 Task: Create in the project AgileEdge in Backlog an issue 'Upgrade the search engine', assign it to team member softage.4@softage.net and change the status to IN PROGRESS. Create in the project AgileEdge in Backlog an issue 'Create a new online platform for online language courses with advanced speech recognition and interactive conversation features', assign it to team member softage.1@softage.net and change the status to IN PROGRESS
Action: Mouse moved to (239, 70)
Screenshot: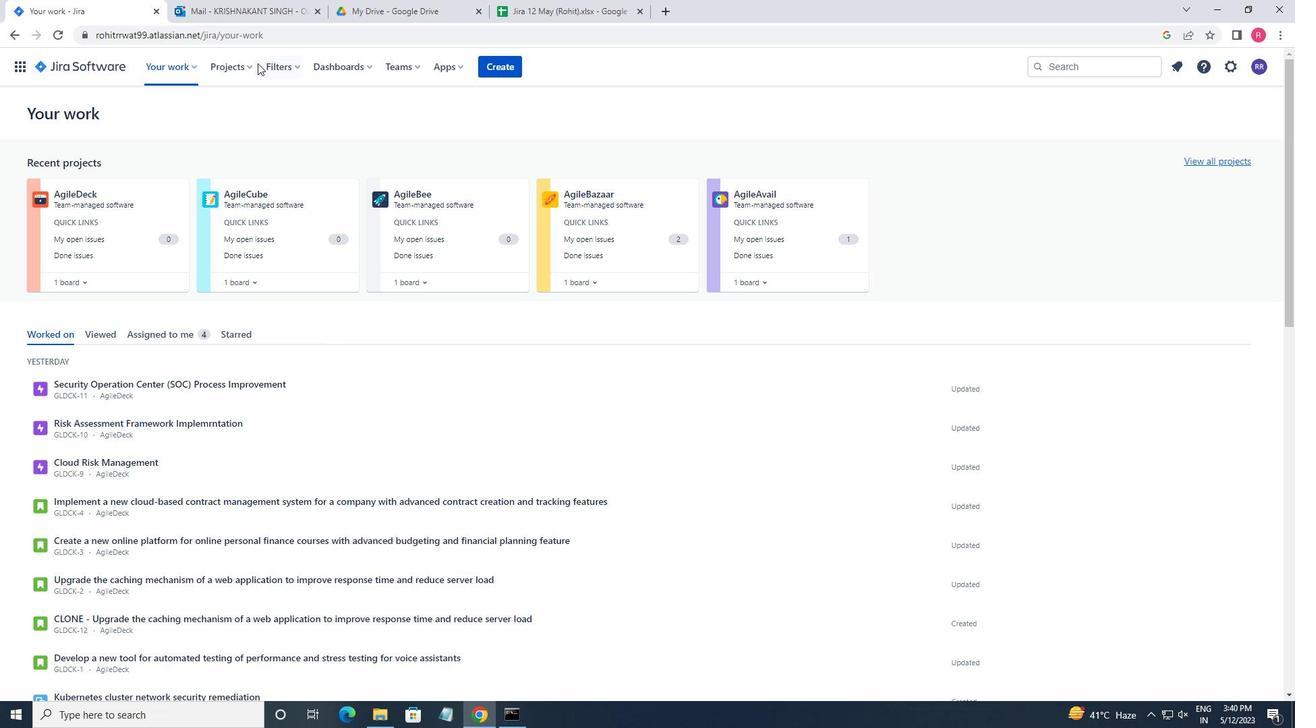 
Action: Mouse pressed left at (239, 70)
Screenshot: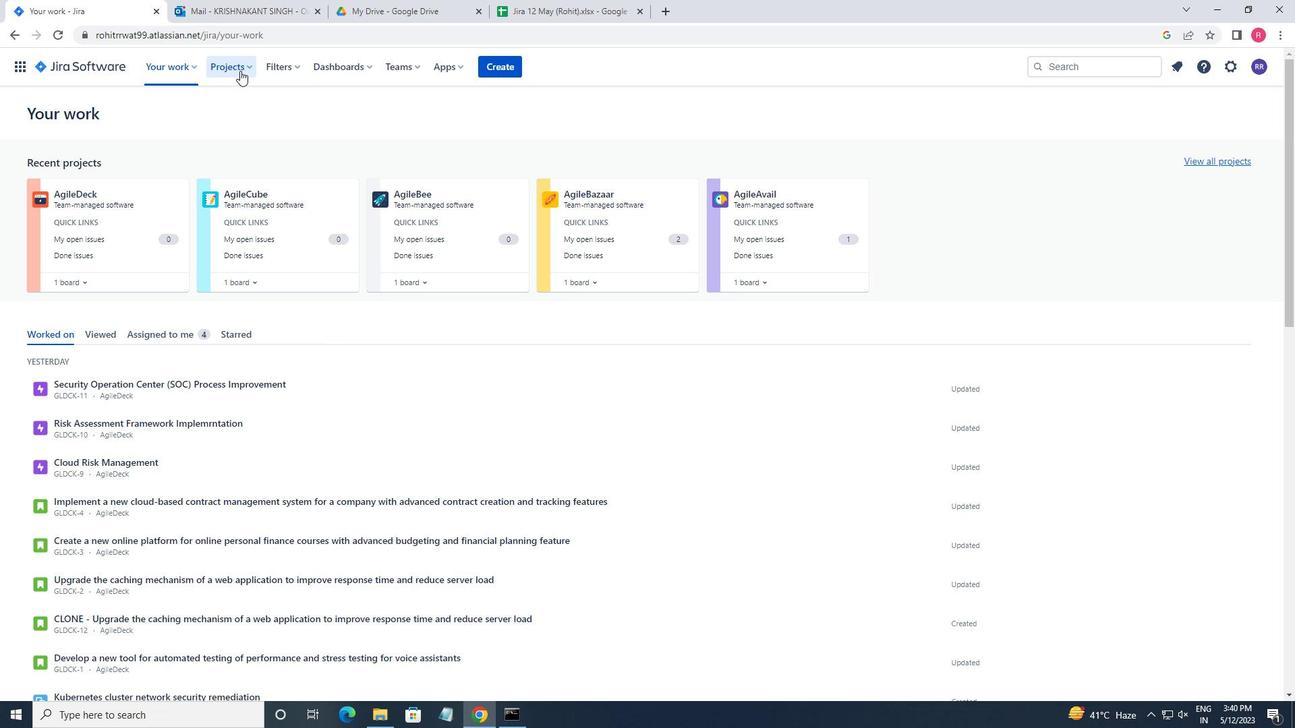 
Action: Mouse moved to (281, 136)
Screenshot: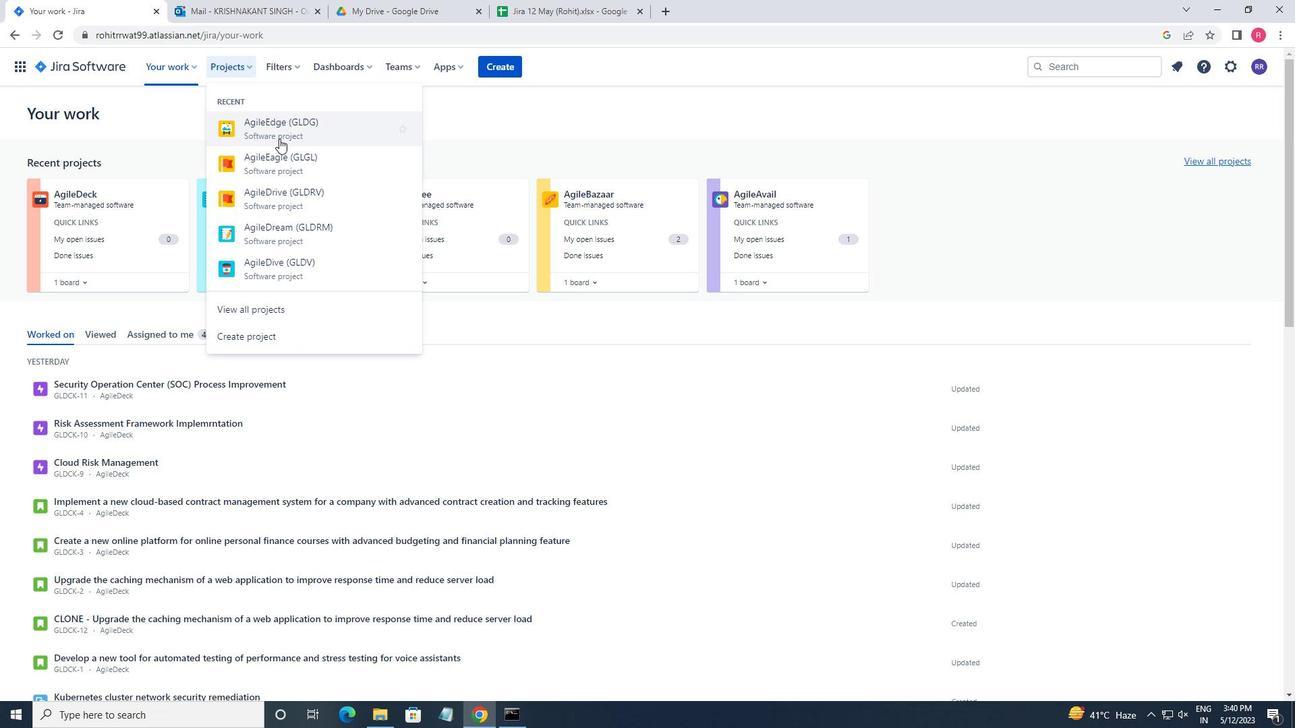 
Action: Mouse pressed left at (281, 136)
Screenshot: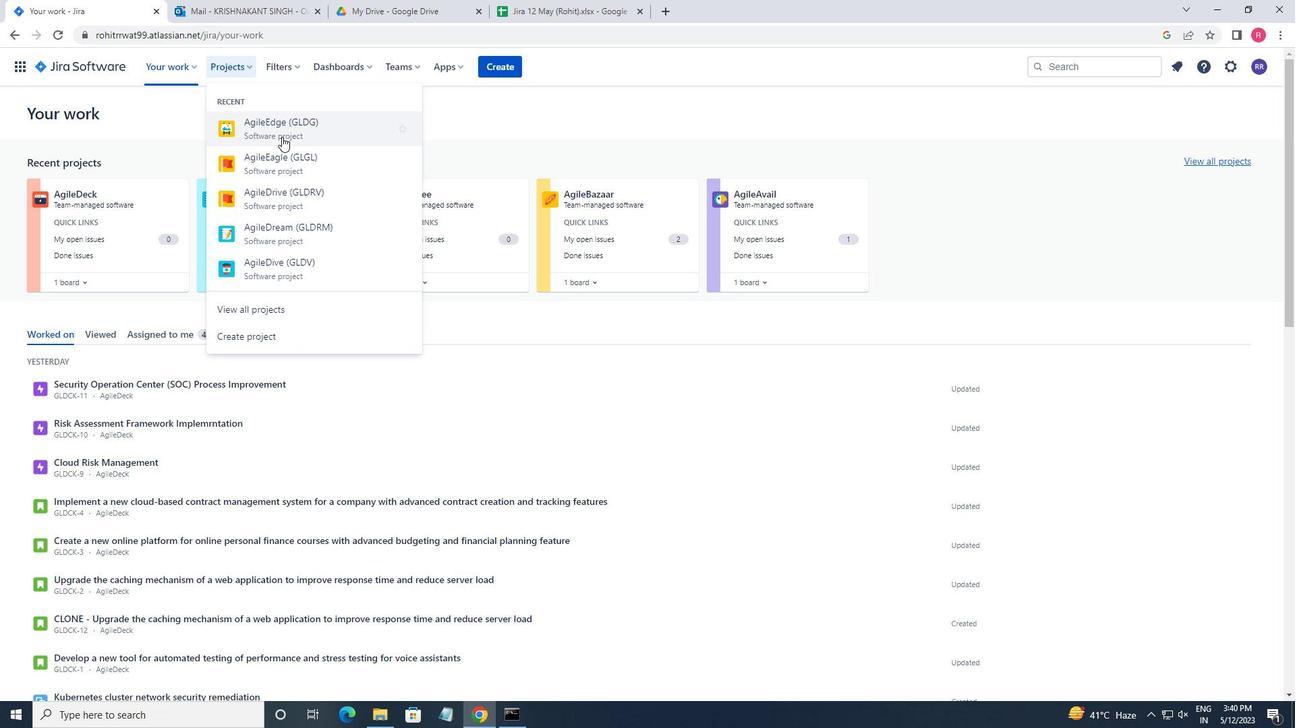 
Action: Mouse moved to (66, 208)
Screenshot: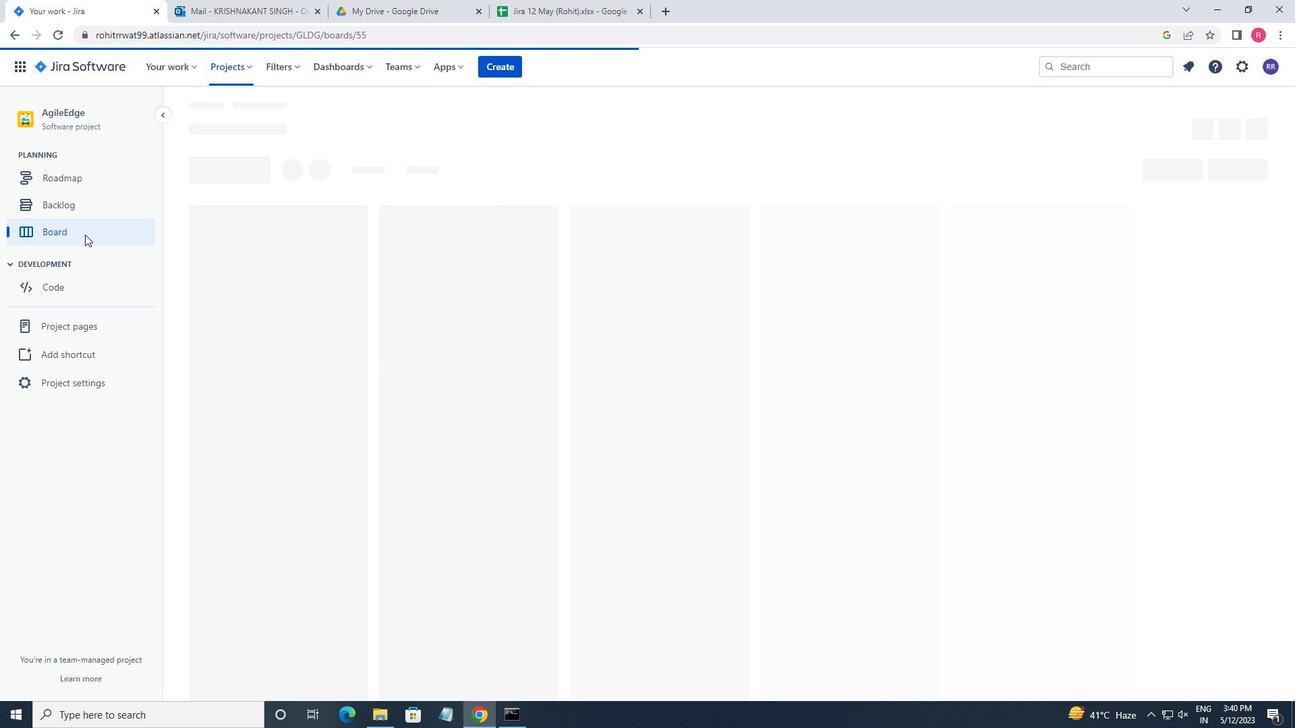 
Action: Mouse pressed left at (66, 208)
Screenshot: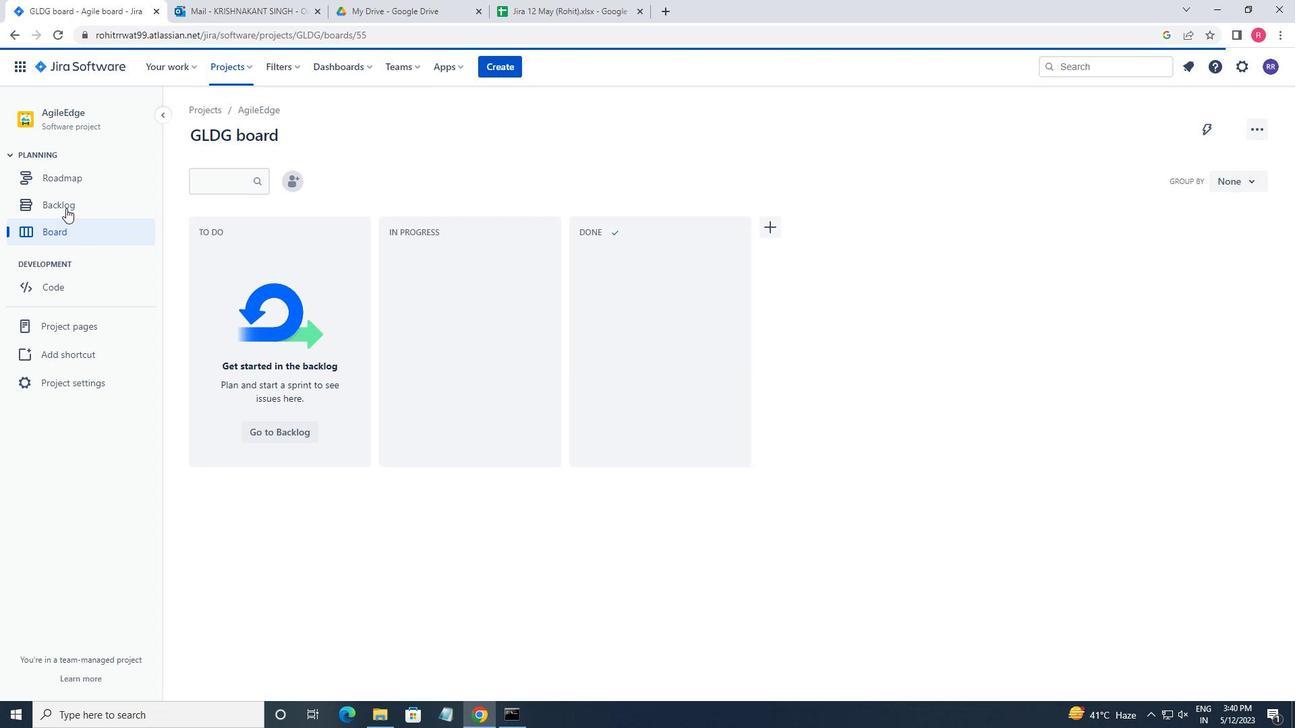 
Action: Mouse moved to (448, 489)
Screenshot: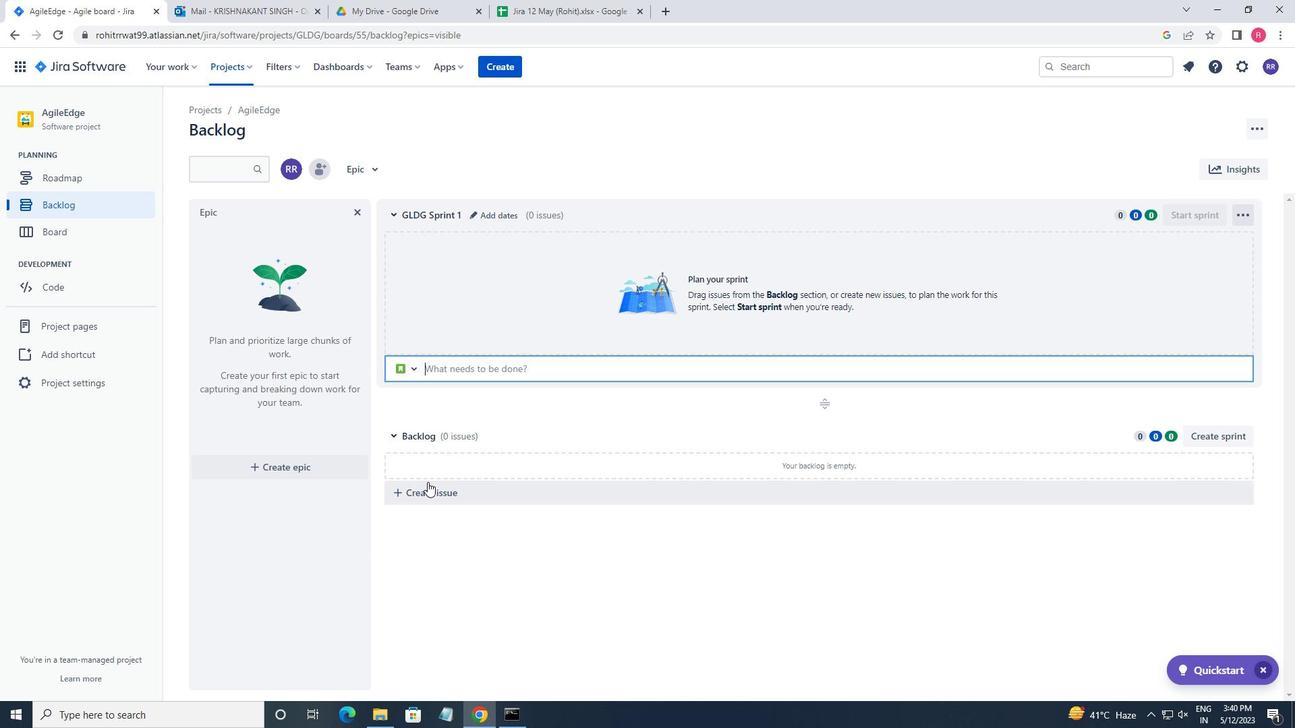 
Action: Mouse pressed left at (448, 489)
Screenshot: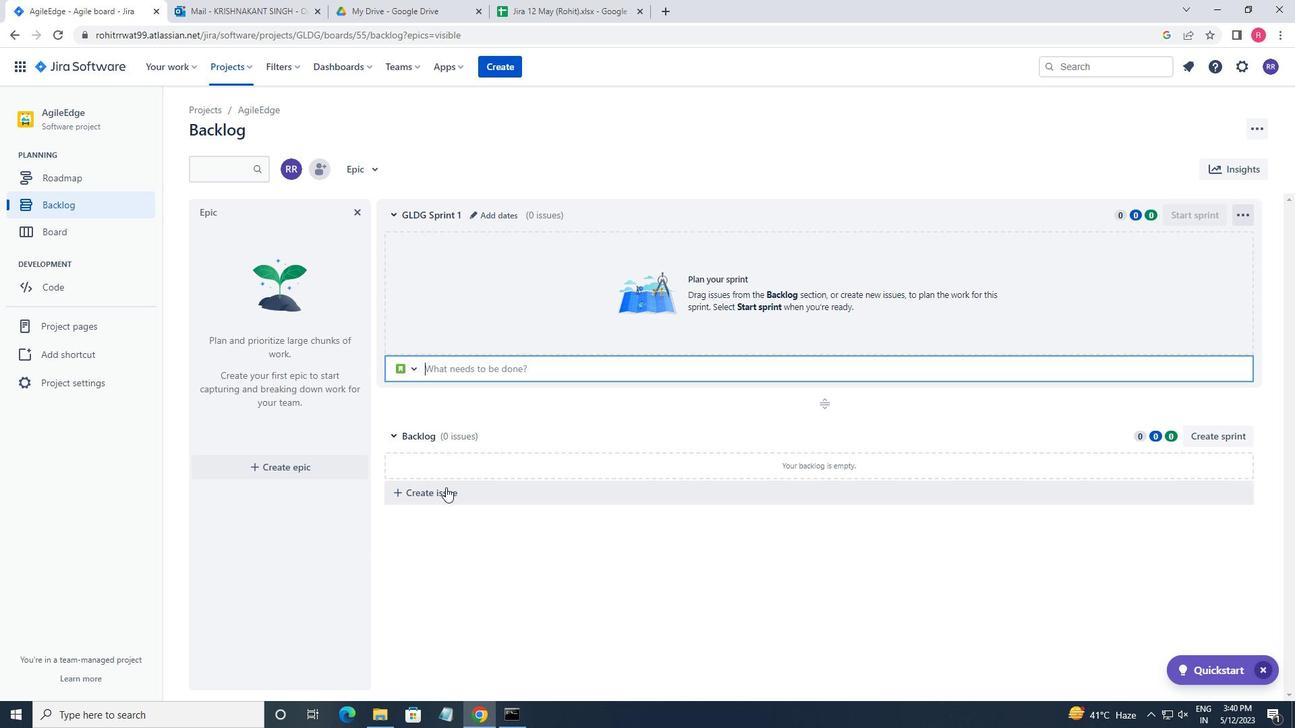 
Action: Key pressed <Key.shift_r>Upgrade<Key.space>the<Key.space>search<Key.space>engine<Key.space>
Screenshot: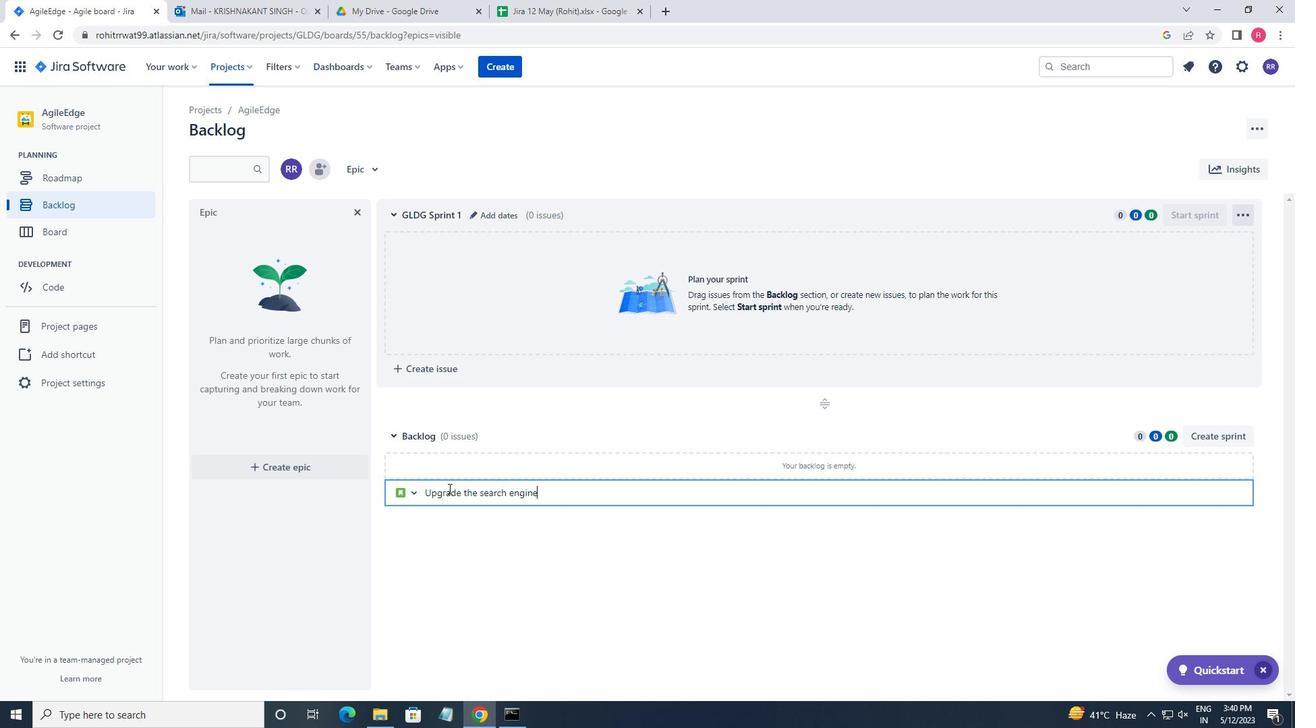 
Action: Mouse moved to (592, 604)
Screenshot: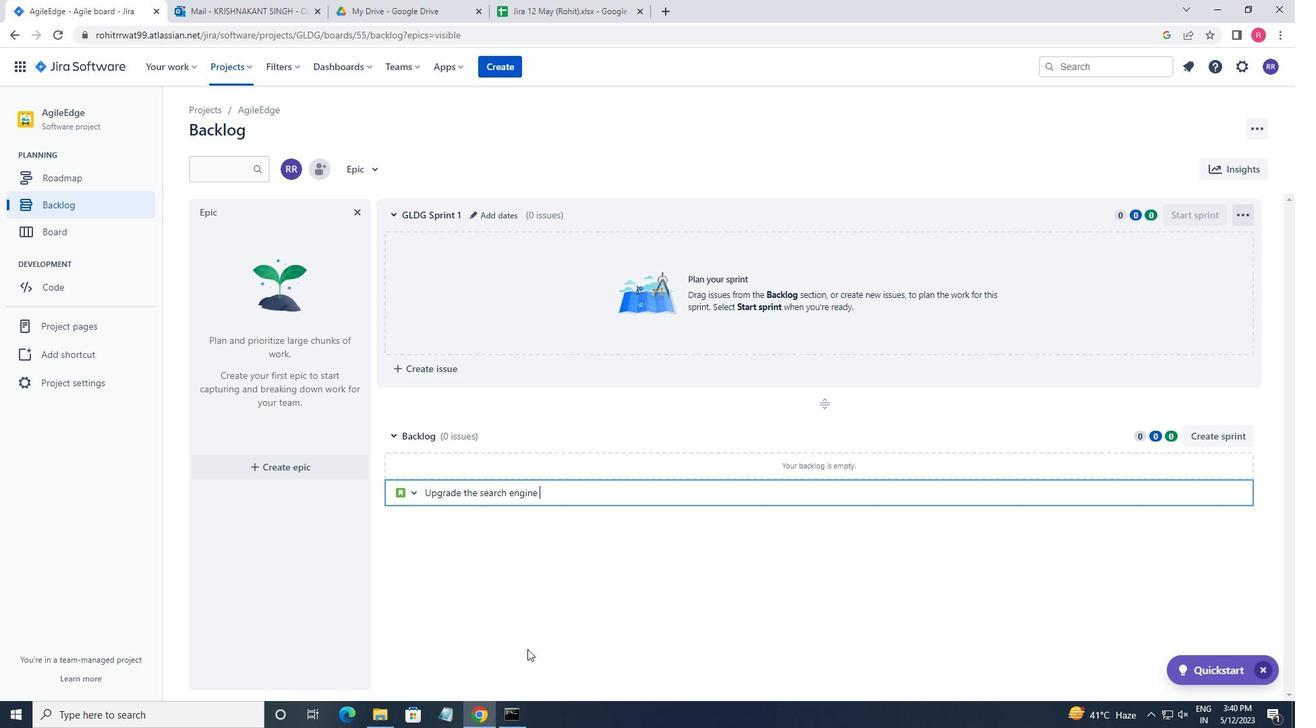 
Action: Key pressed <Key.enter>
Screenshot: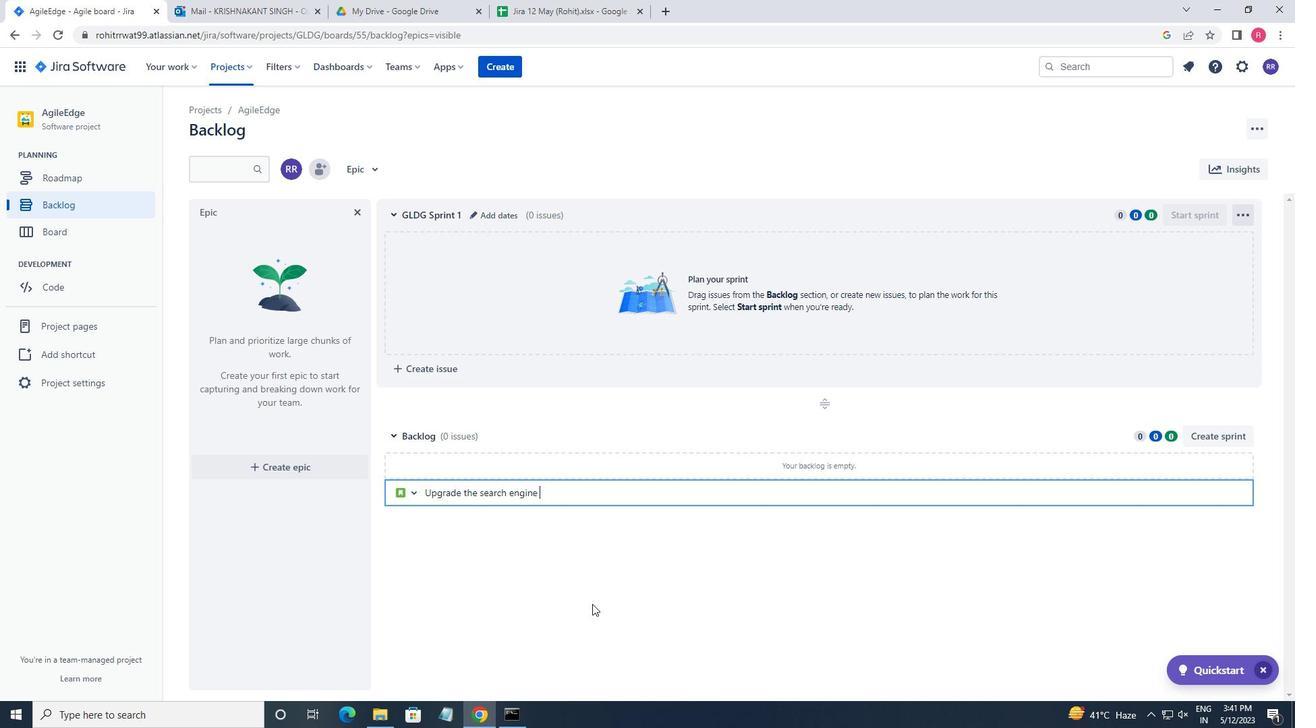 
Action: Mouse moved to (1208, 466)
Screenshot: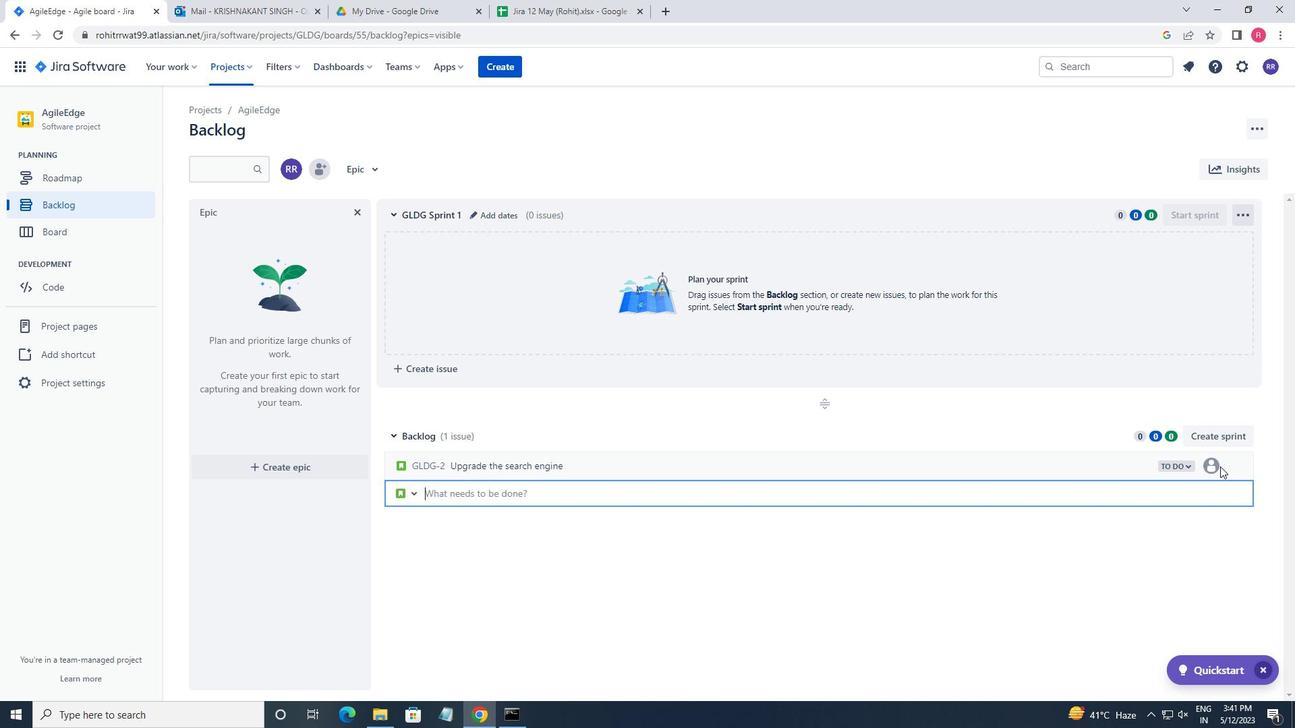 
Action: Mouse pressed left at (1208, 466)
Screenshot: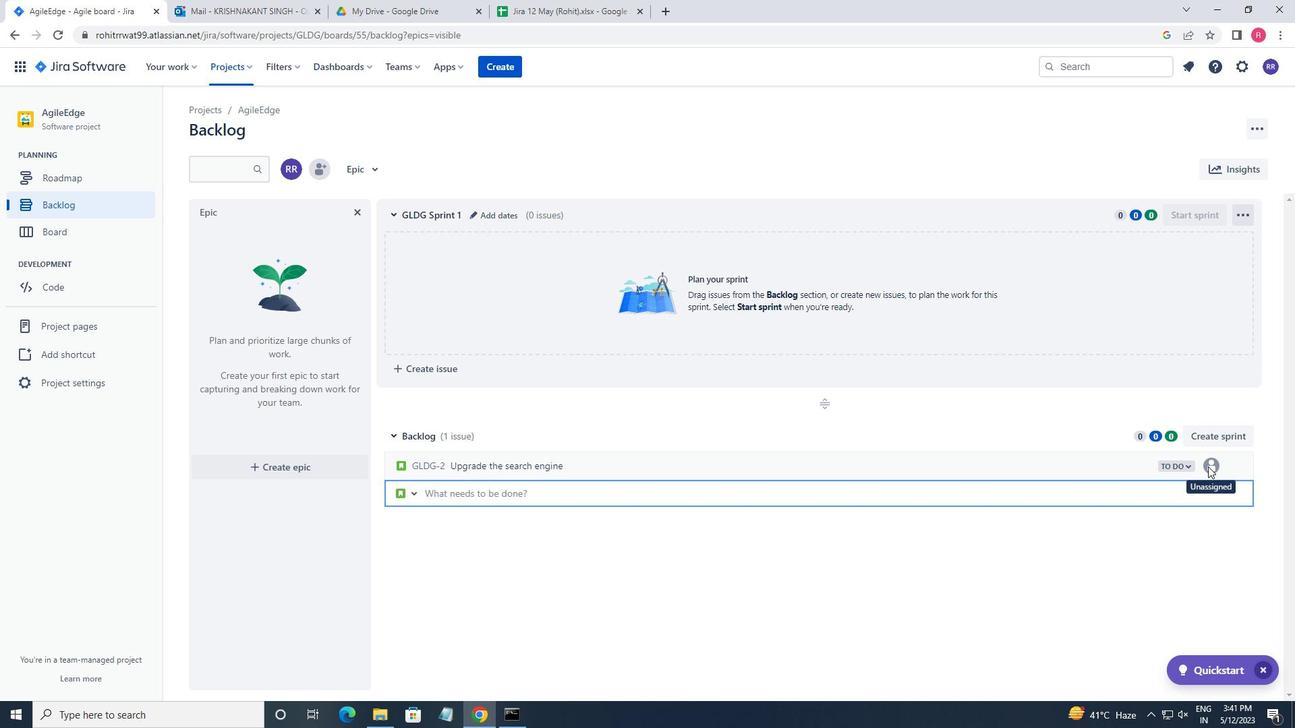 
Action: Mouse pressed left at (1208, 466)
Screenshot: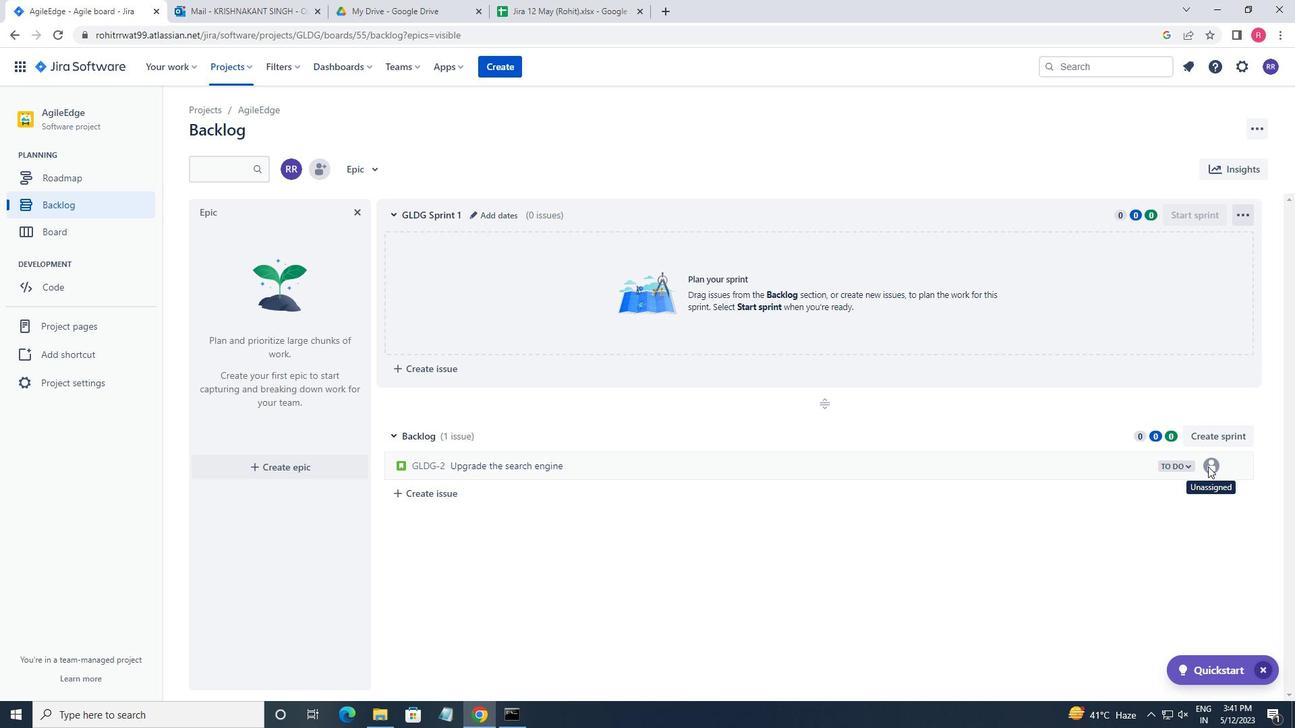 
Action: Mouse moved to (1215, 472)
Screenshot: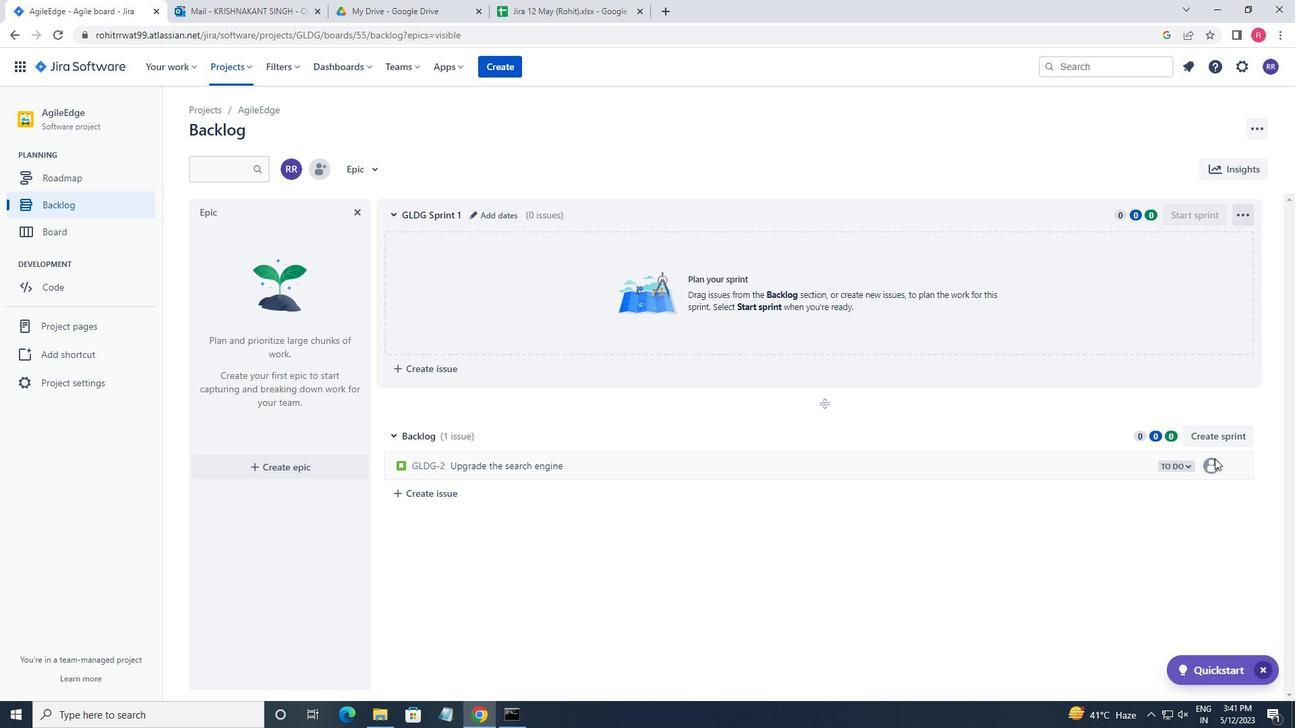
Action: Mouse pressed left at (1215, 472)
Screenshot: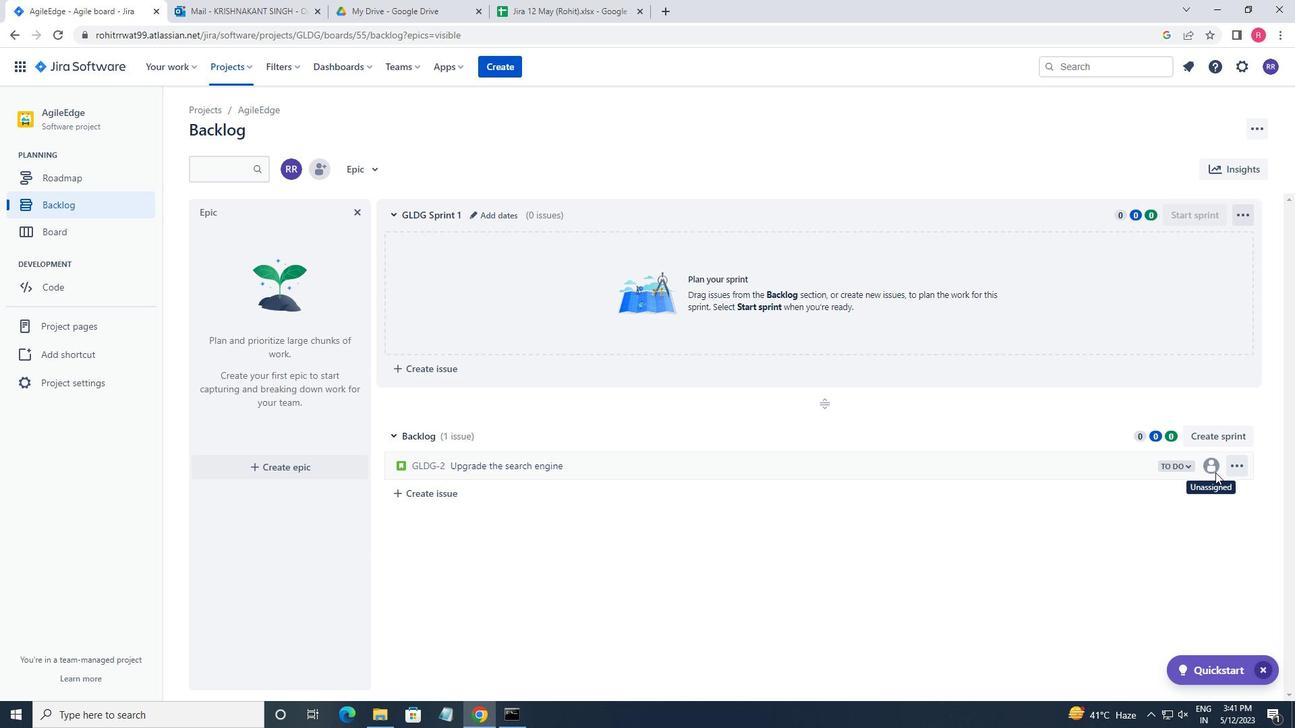 
Action: Key pressed softage.4
Screenshot: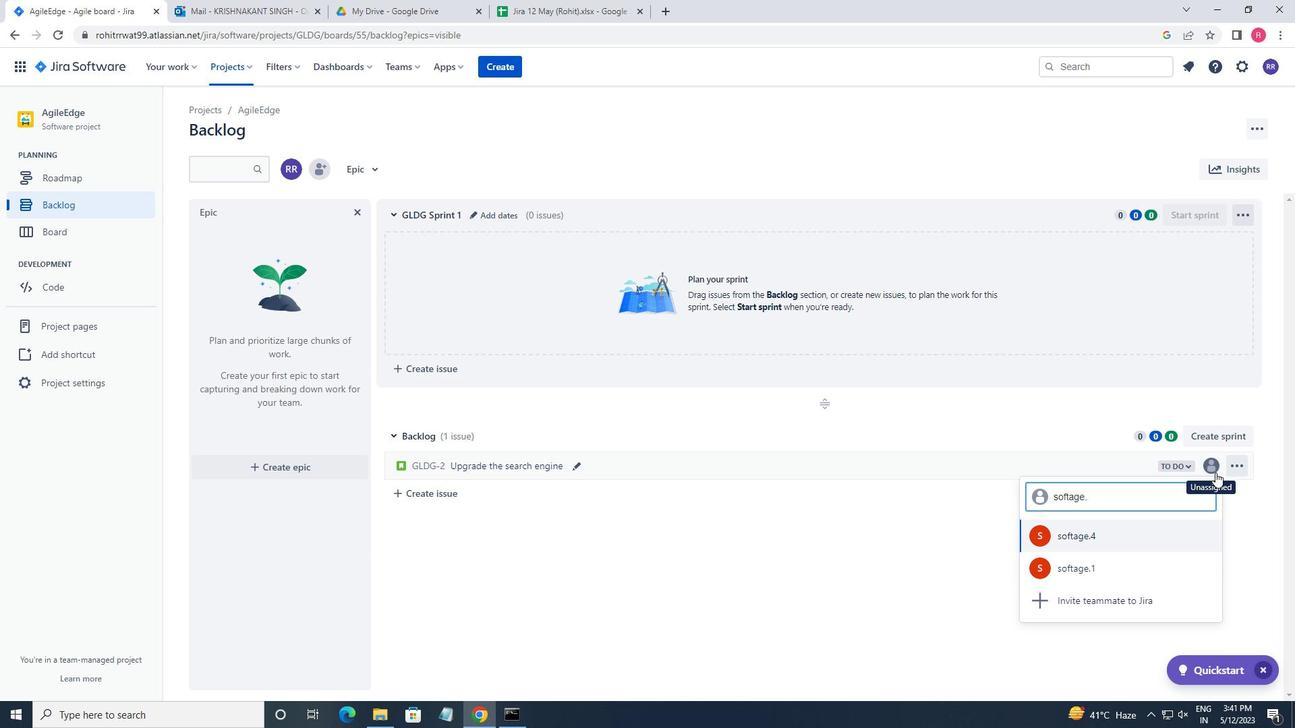 
Action: Mouse moved to (1131, 538)
Screenshot: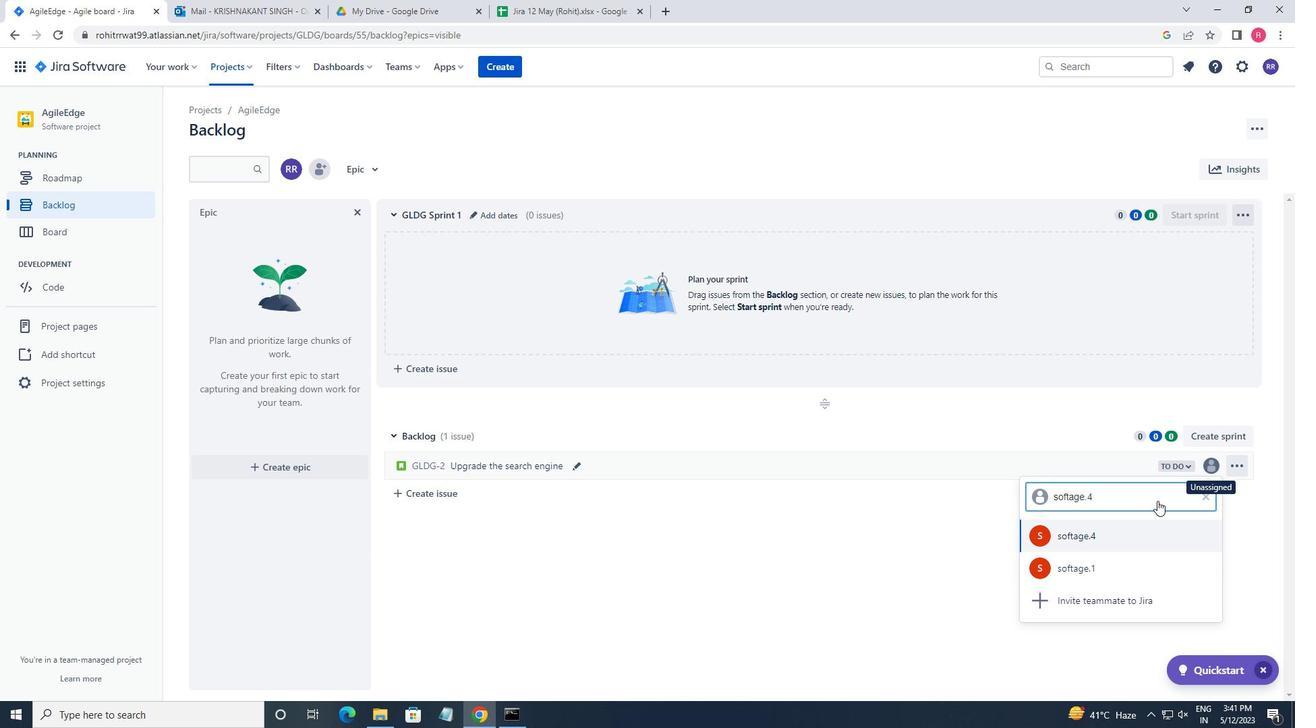 
Action: Mouse pressed left at (1131, 538)
Screenshot: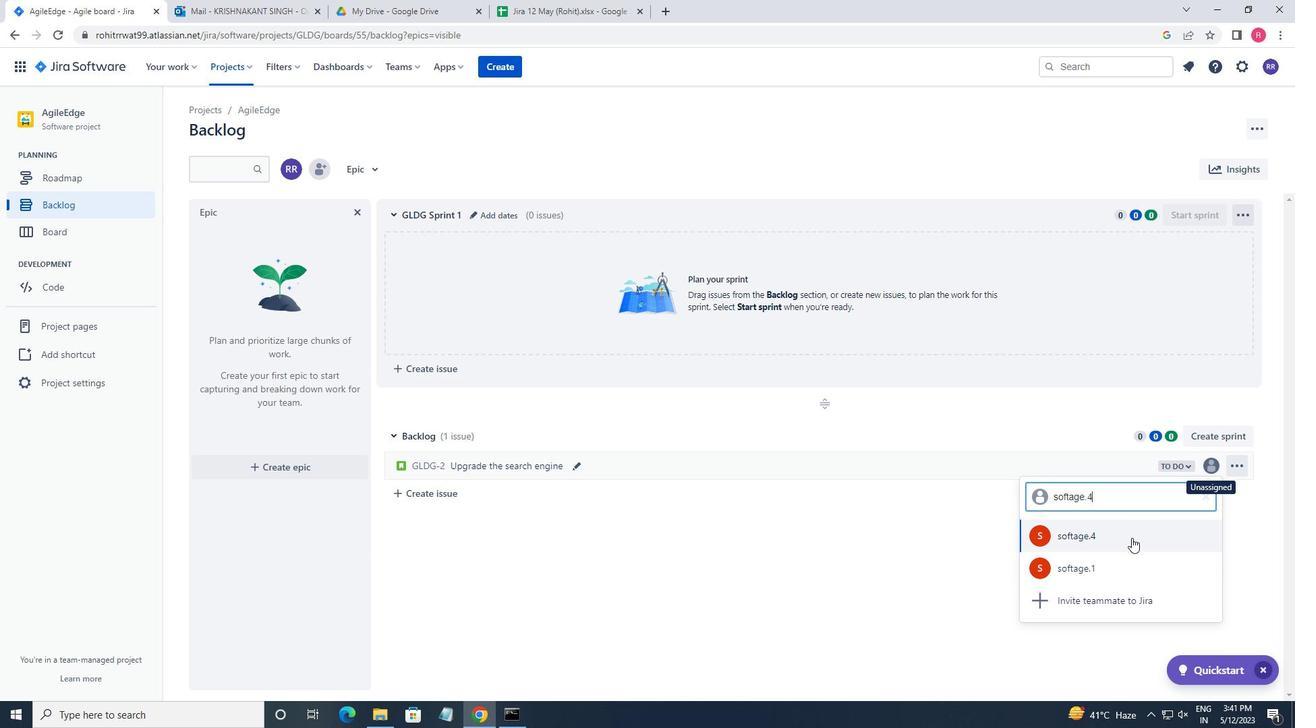 
Action: Mouse moved to (1164, 467)
Screenshot: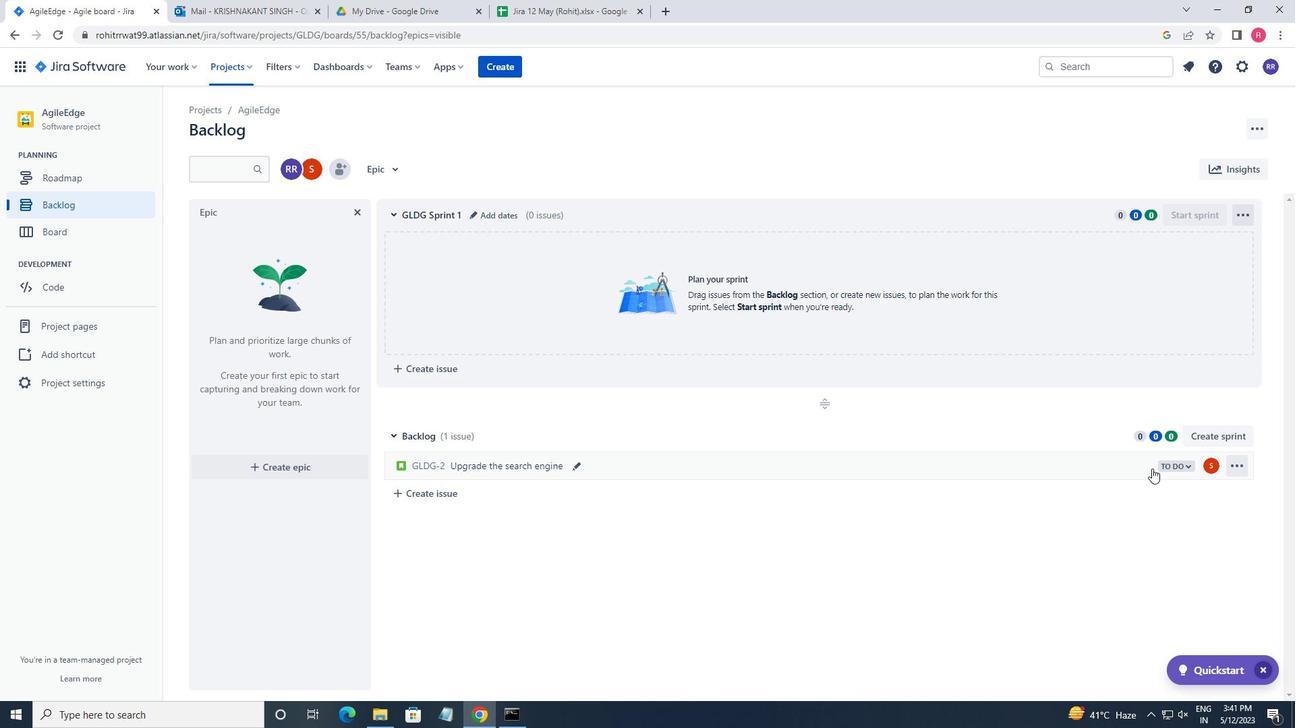 
Action: Mouse pressed left at (1164, 467)
Screenshot: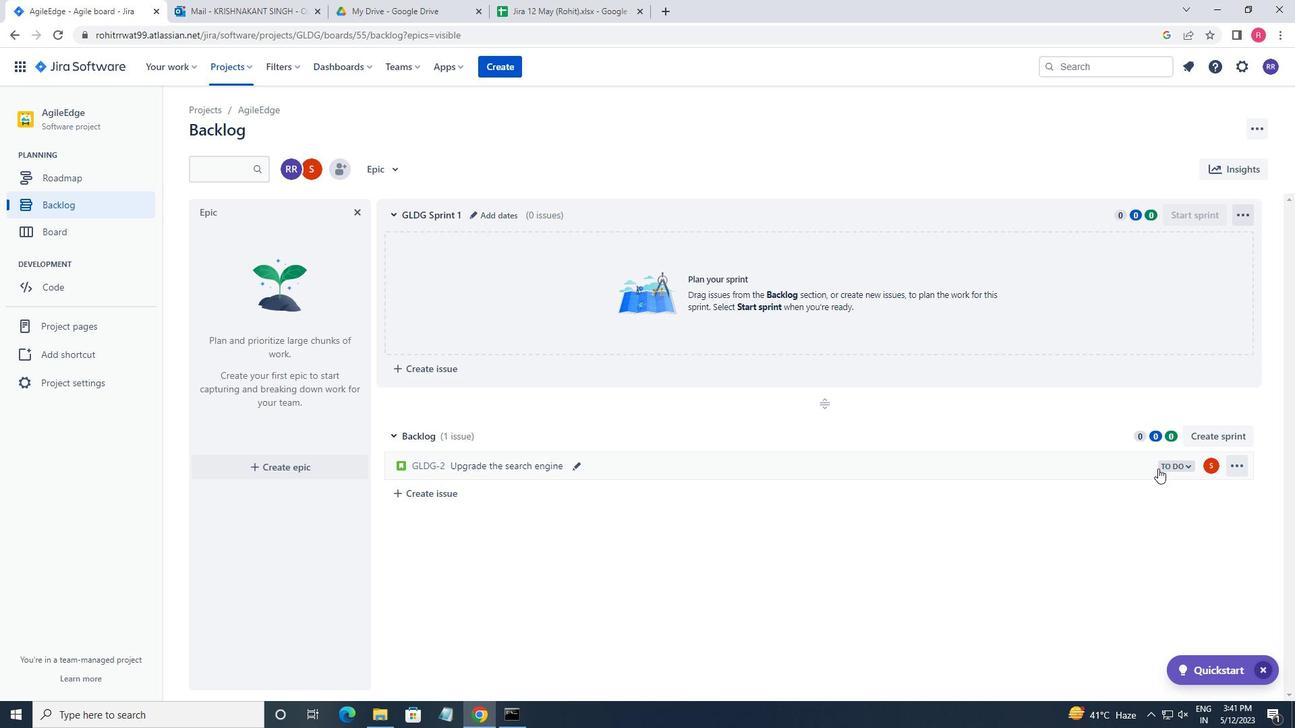 
Action: Mouse moved to (1078, 498)
Screenshot: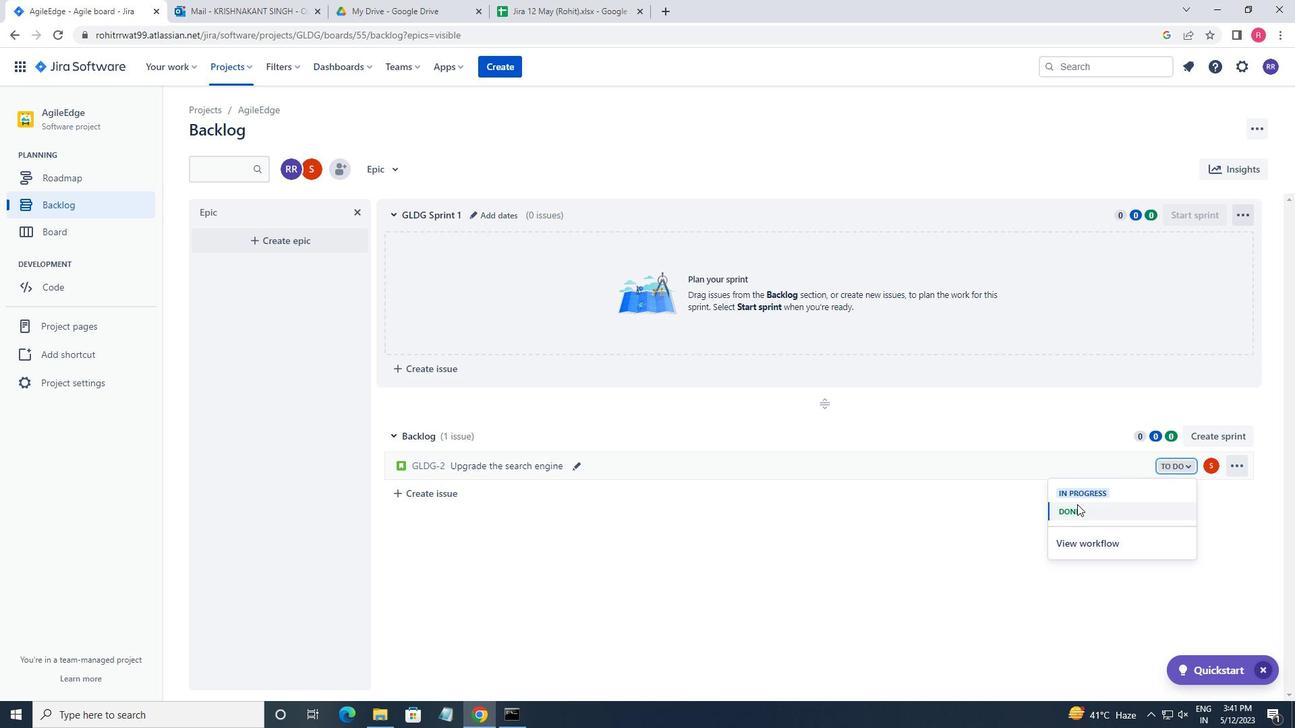 
Action: Mouse pressed left at (1078, 498)
Screenshot: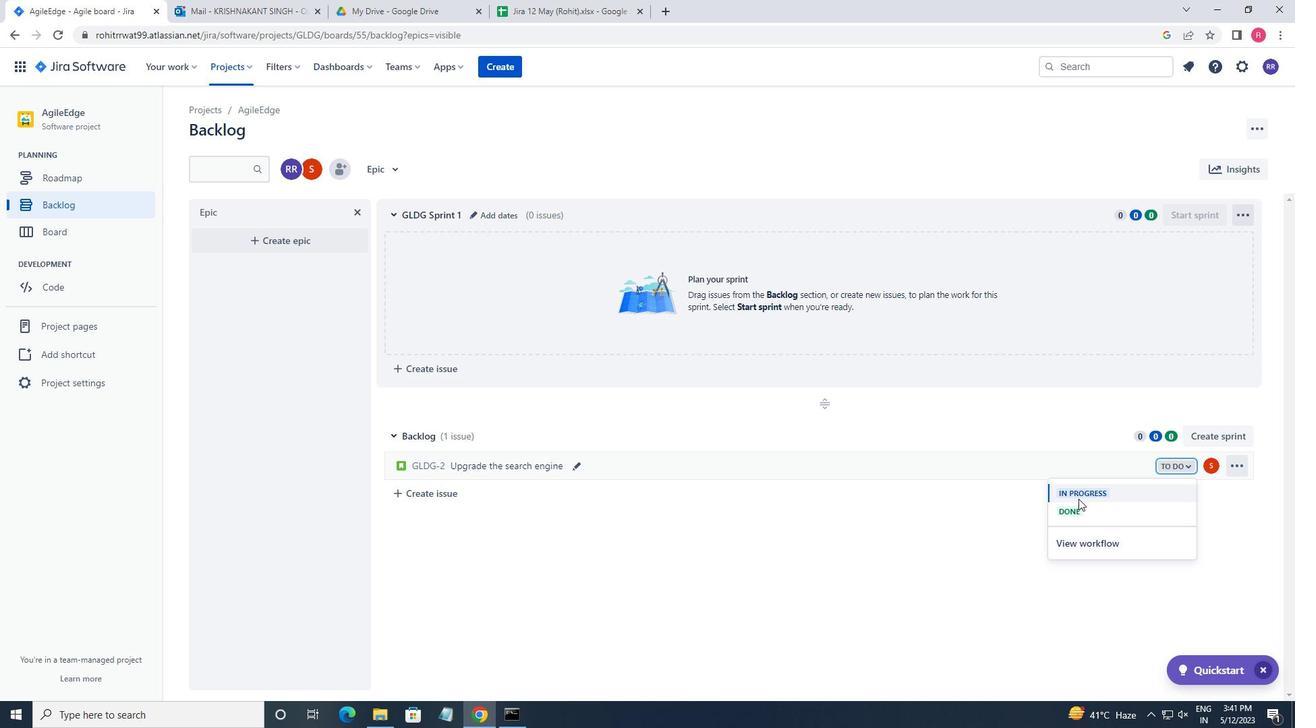 
Action: Mouse moved to (426, 499)
Screenshot: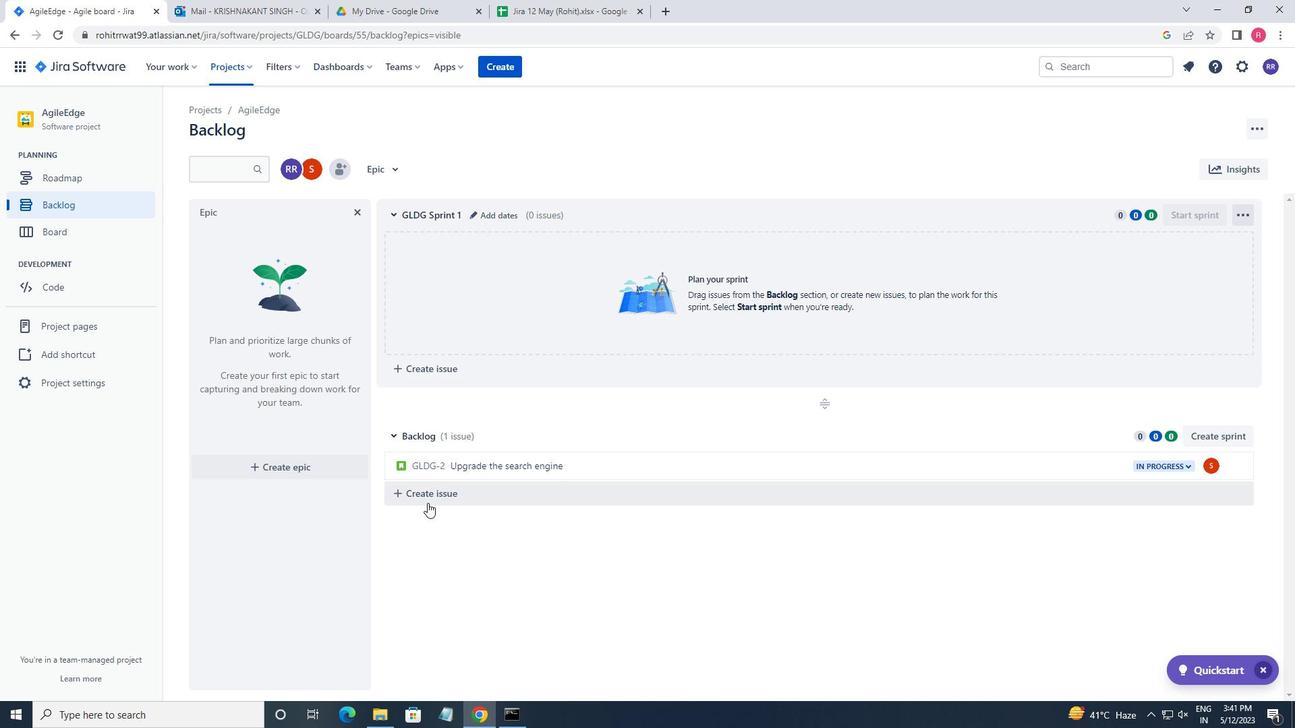 
Action: Mouse pressed left at (426, 499)
Screenshot: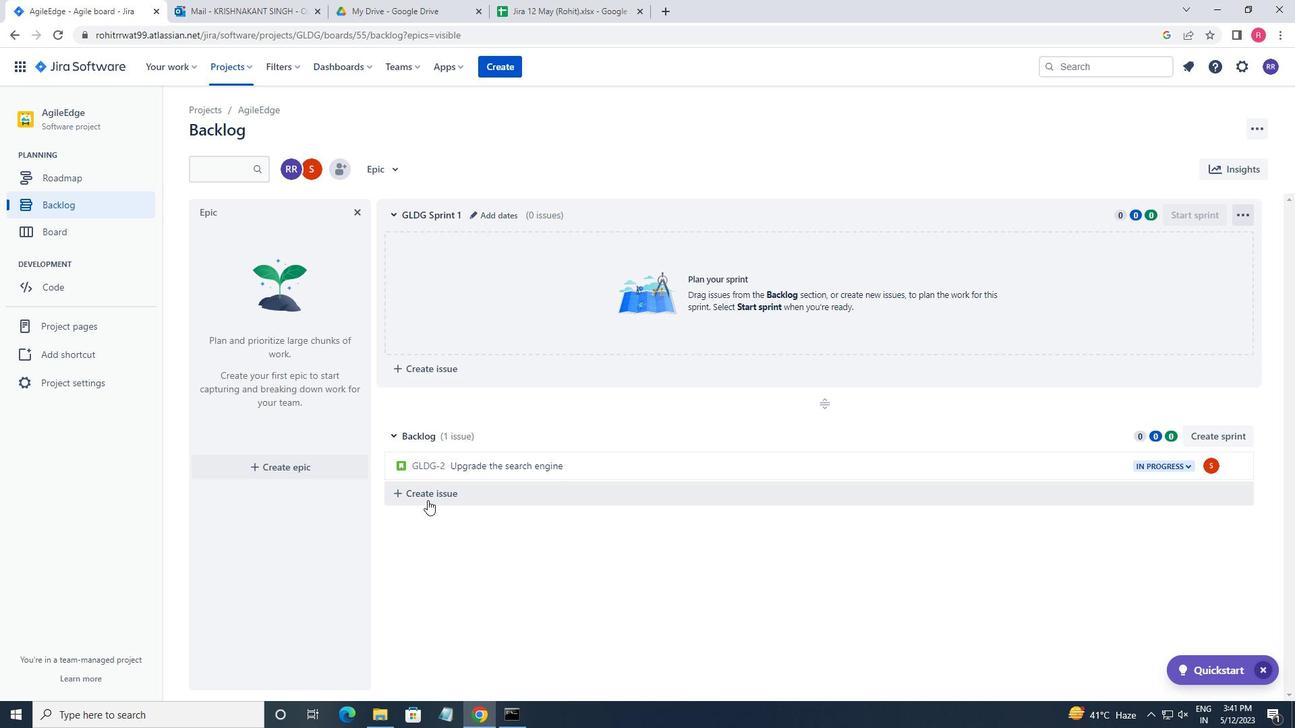
Action: Mouse moved to (413, 611)
Screenshot: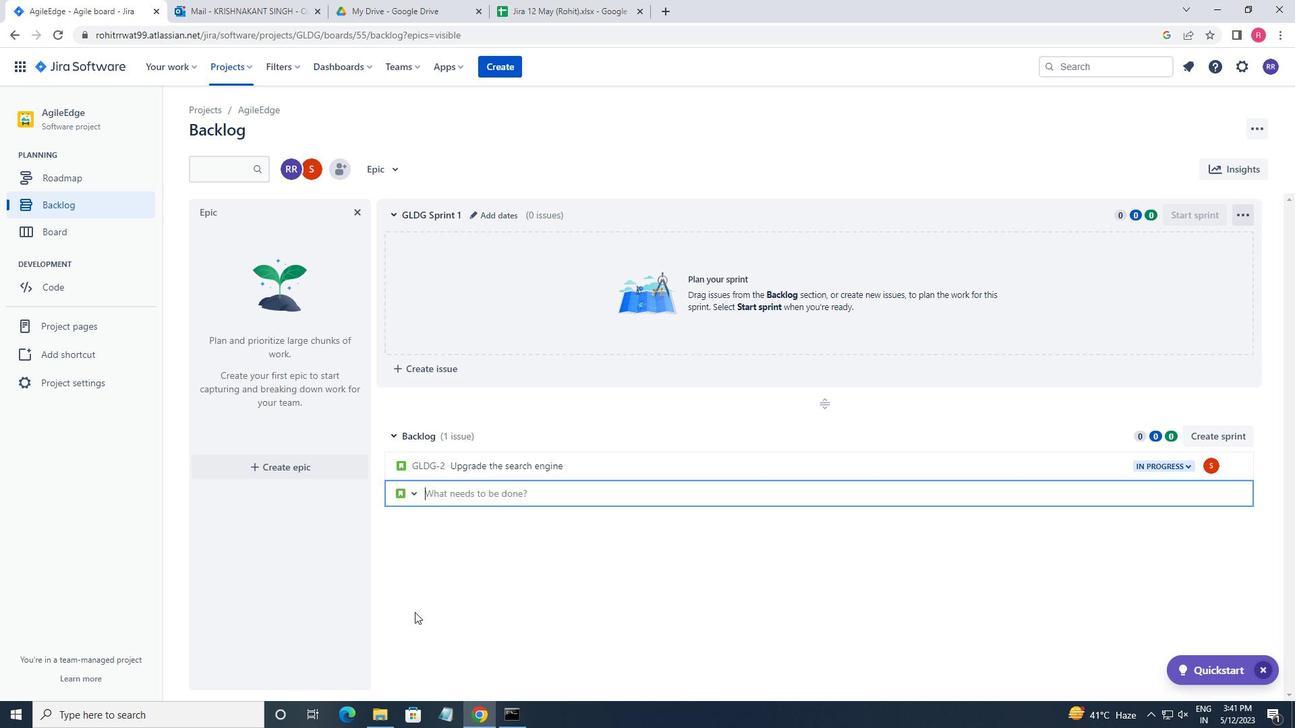 
Action: Key pressed <Key.shift>CREATE<Key.space>A<Key.space>NEW<Key.space>ONLINE<Key.space>PLATFORM<Key.space>FOR<Key.space>ONLINE<Key.space>LANGUAF<Key.backspace>GE<Key.space>COURSES<Key.space>WITH<Key.space>ADVANCE<Key.space>SPEECH<Key.space>RECOGNITION<Key.space>AND<Key.space>INTERACTIVE<Key.space>CONVERSATION<Key.space>FEATURE
Screenshot: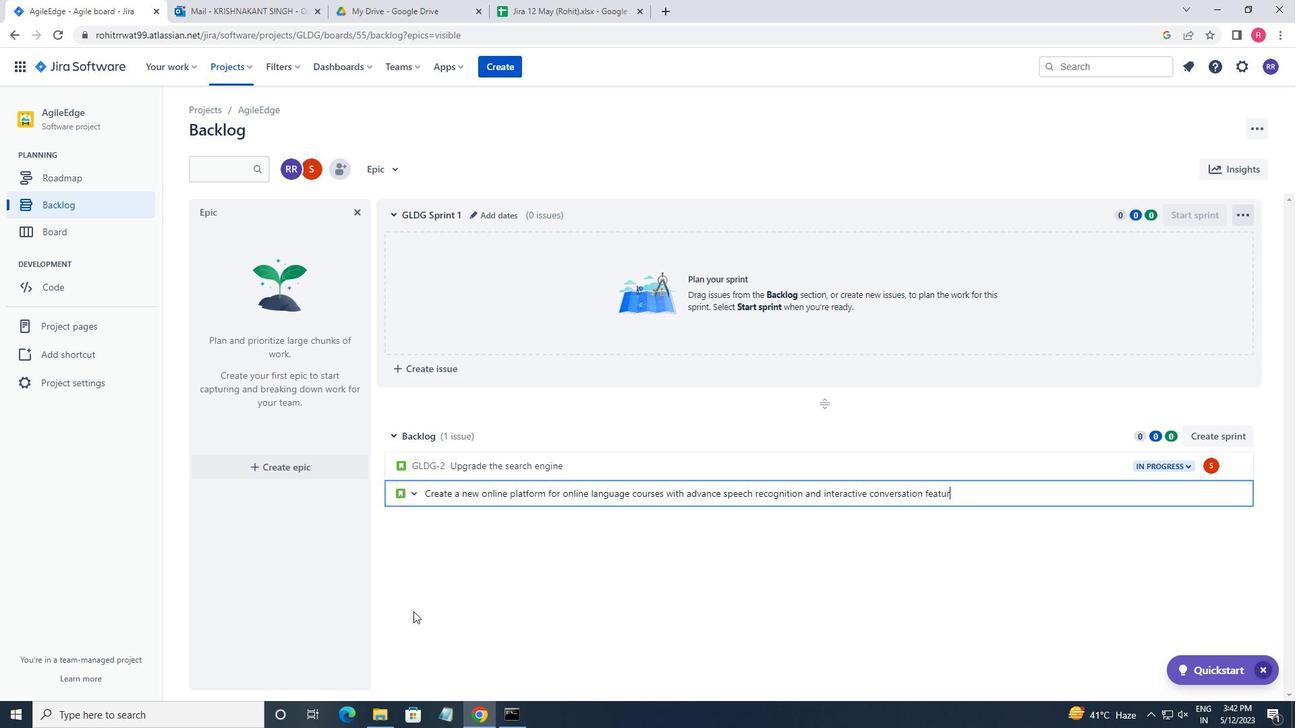 
Action: Mouse moved to (419, 613)
Screenshot: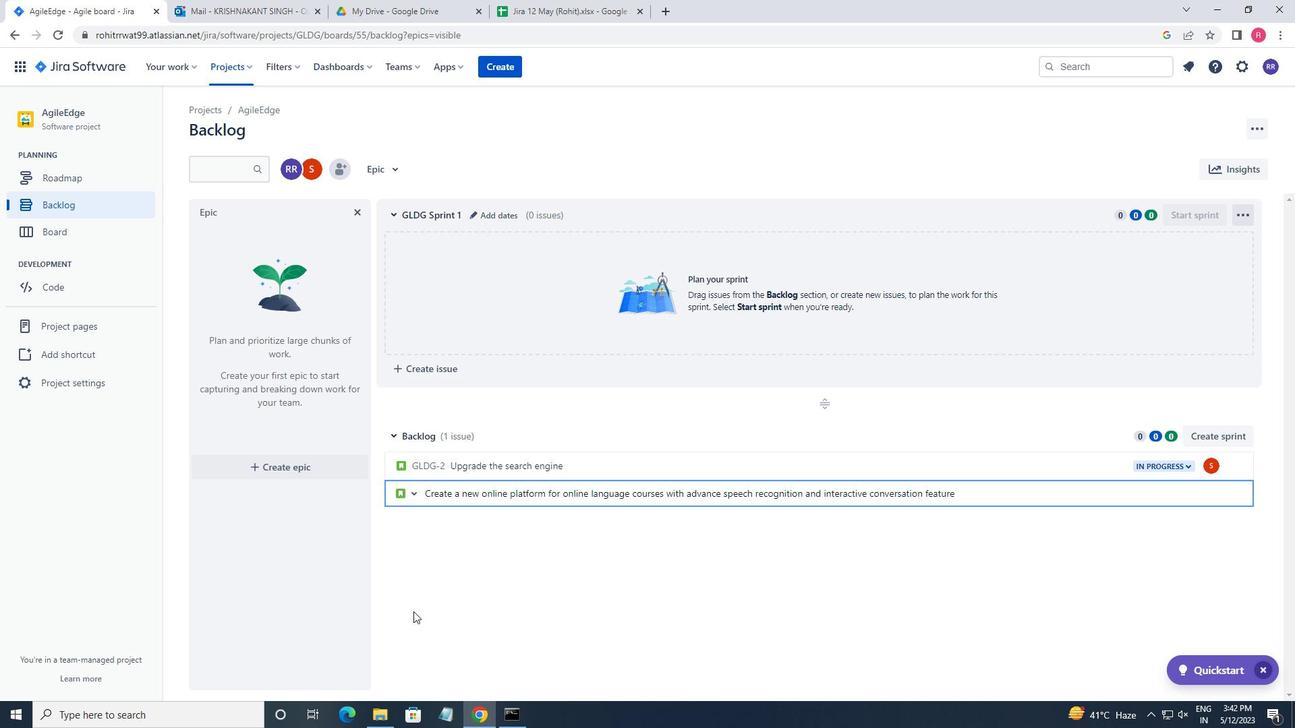 
Action: Mouse scrolled (419, 614) with delta (0, 0)
Screenshot: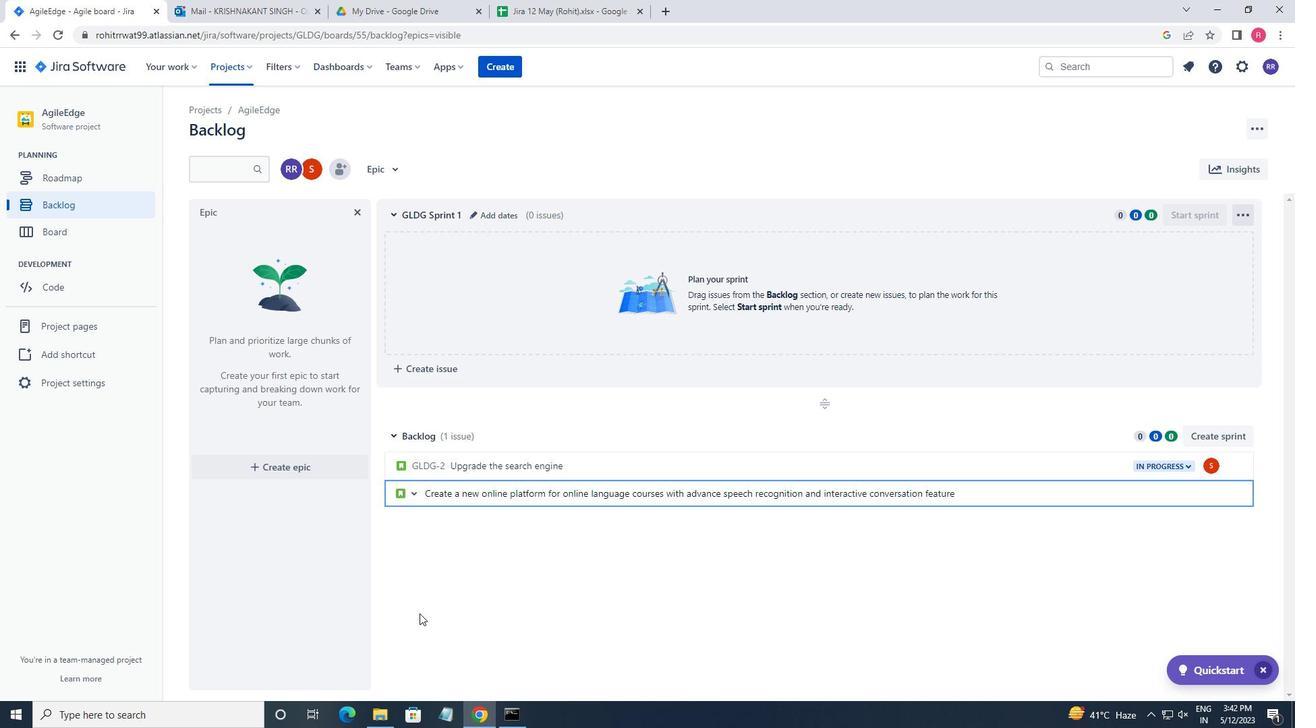 
Action: Mouse moved to (767, 544)
Screenshot: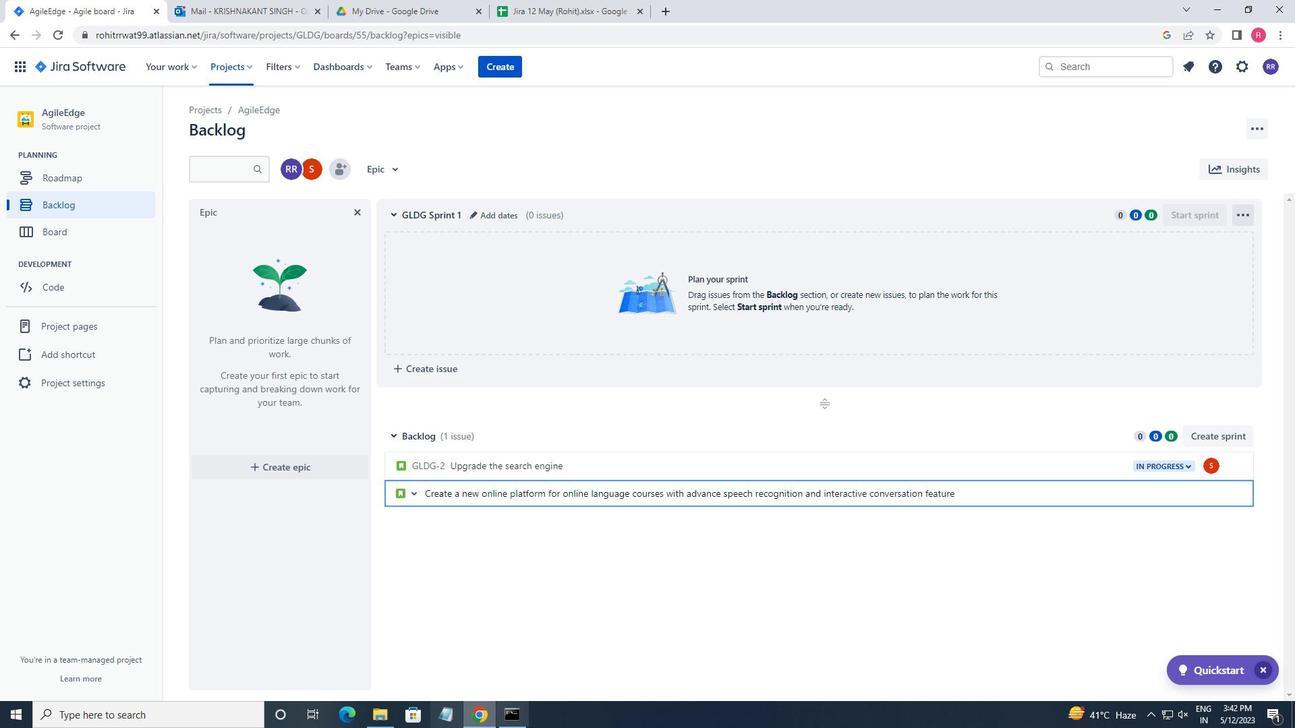 
Action: Key pressed <Key.enter>
Screenshot: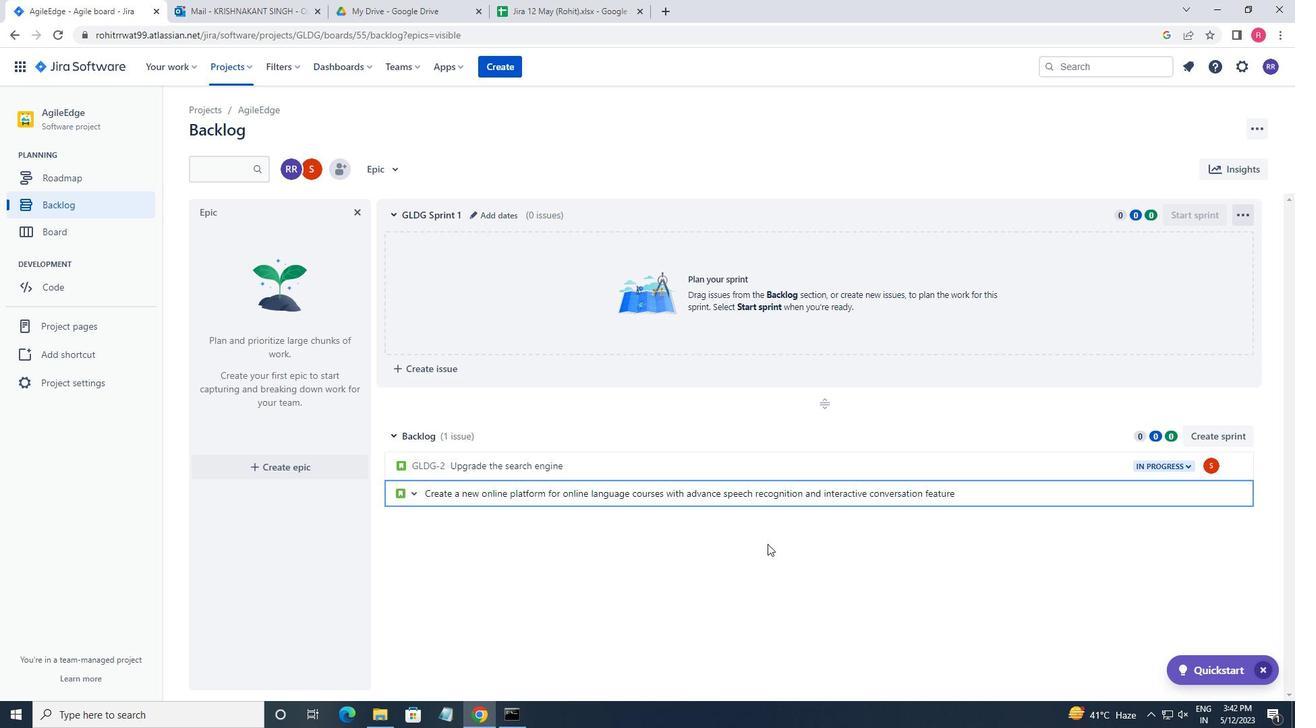 
Action: Mouse moved to (1210, 497)
Screenshot: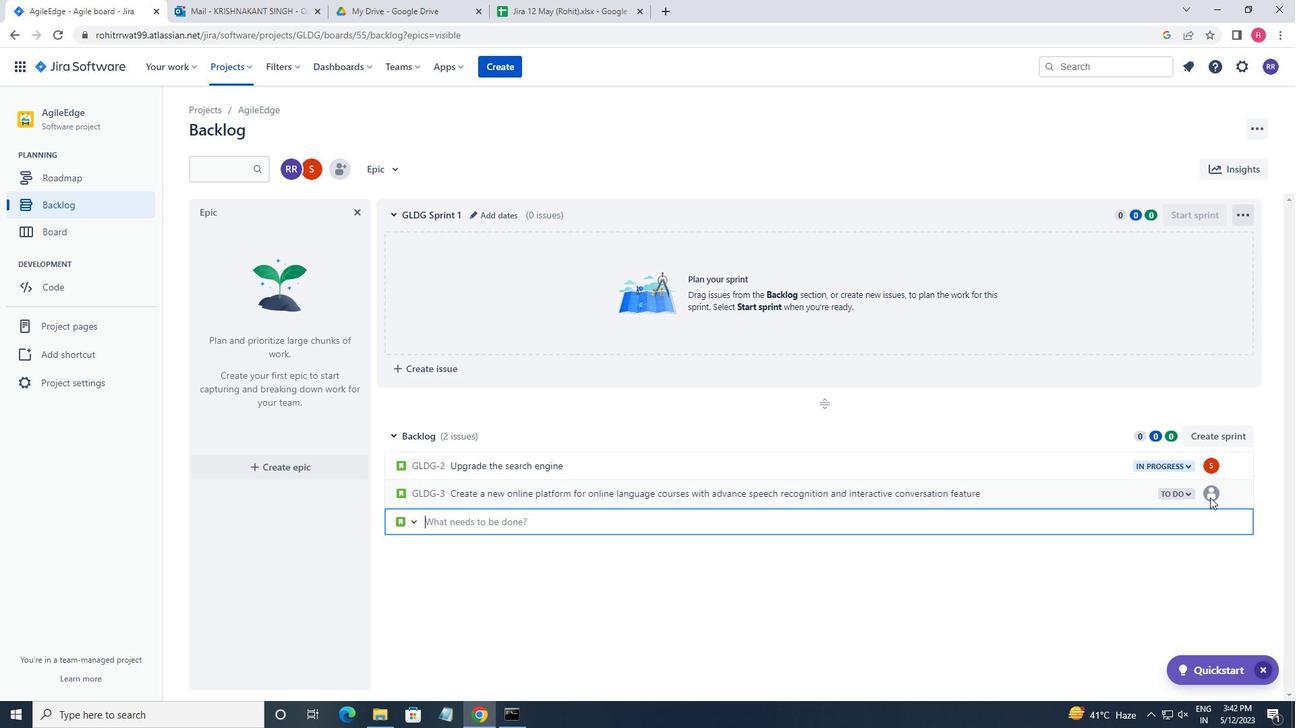 
Action: Mouse pressed left at (1210, 497)
Screenshot: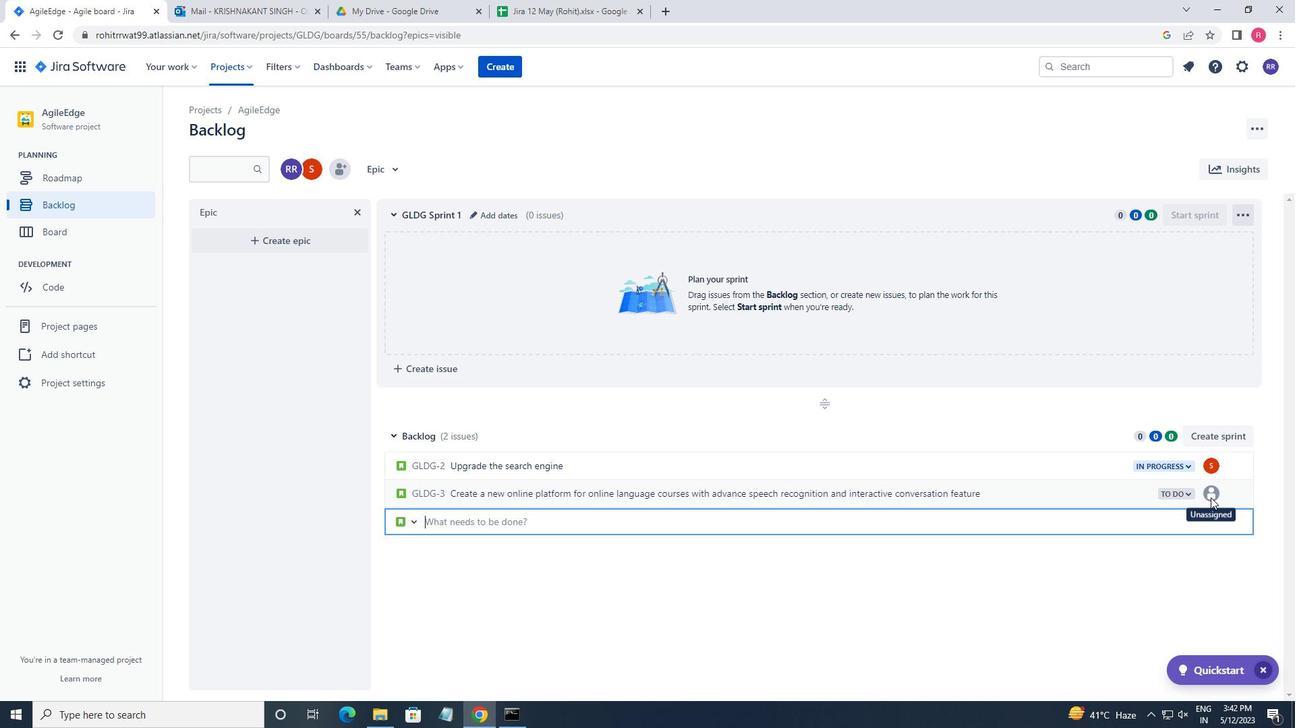 
Action: Mouse moved to (1210, 496)
Screenshot: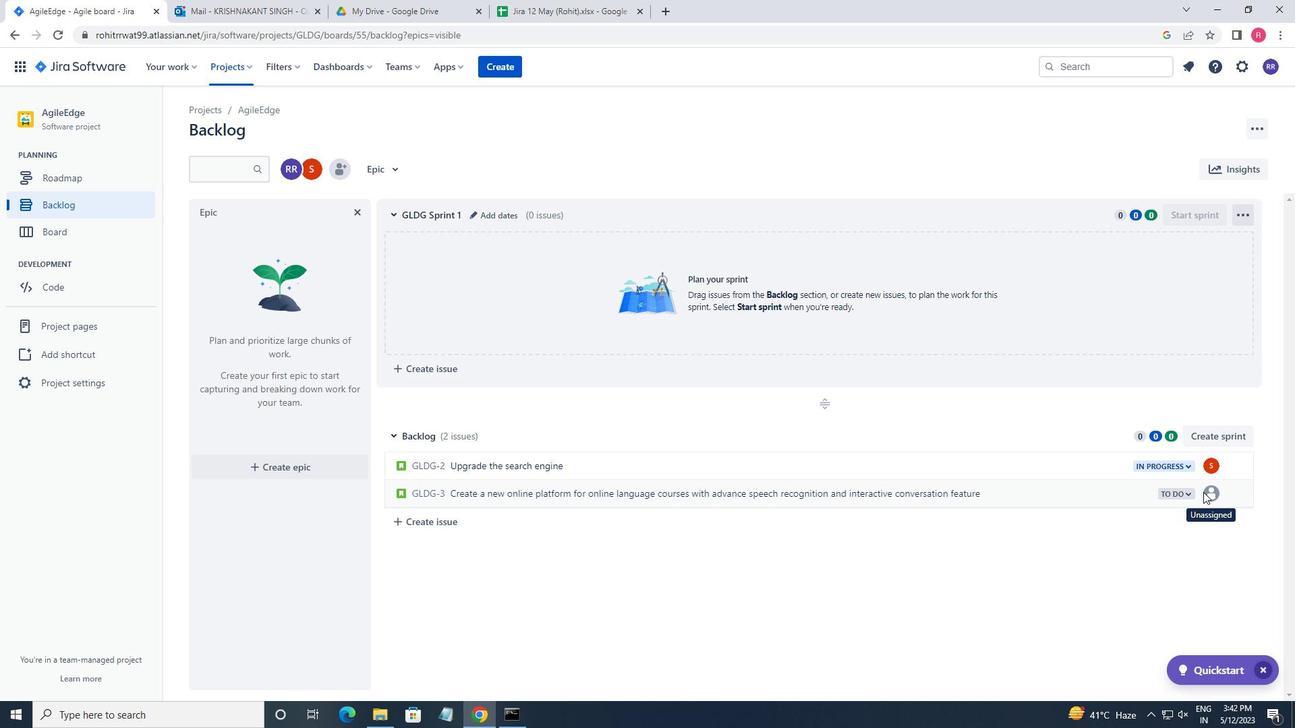 
Action: Mouse pressed left at (1210, 496)
Screenshot: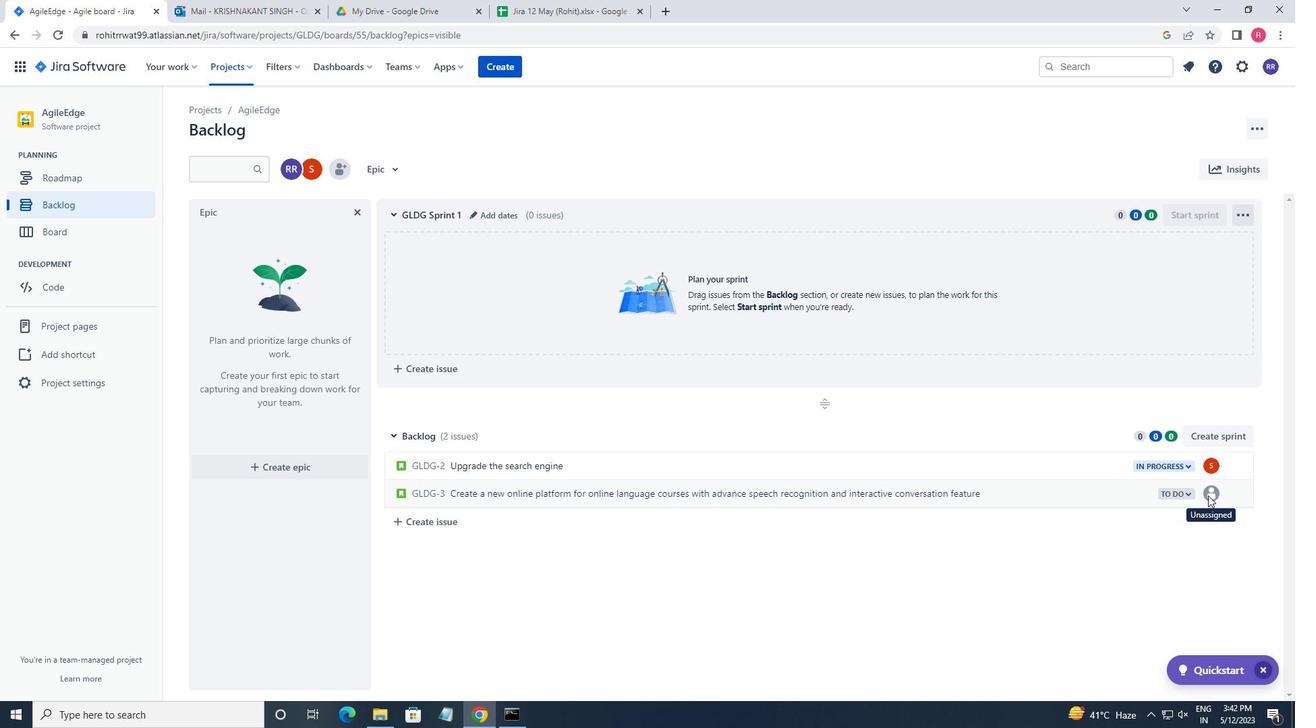 
Action: Mouse moved to (1210, 496)
Screenshot: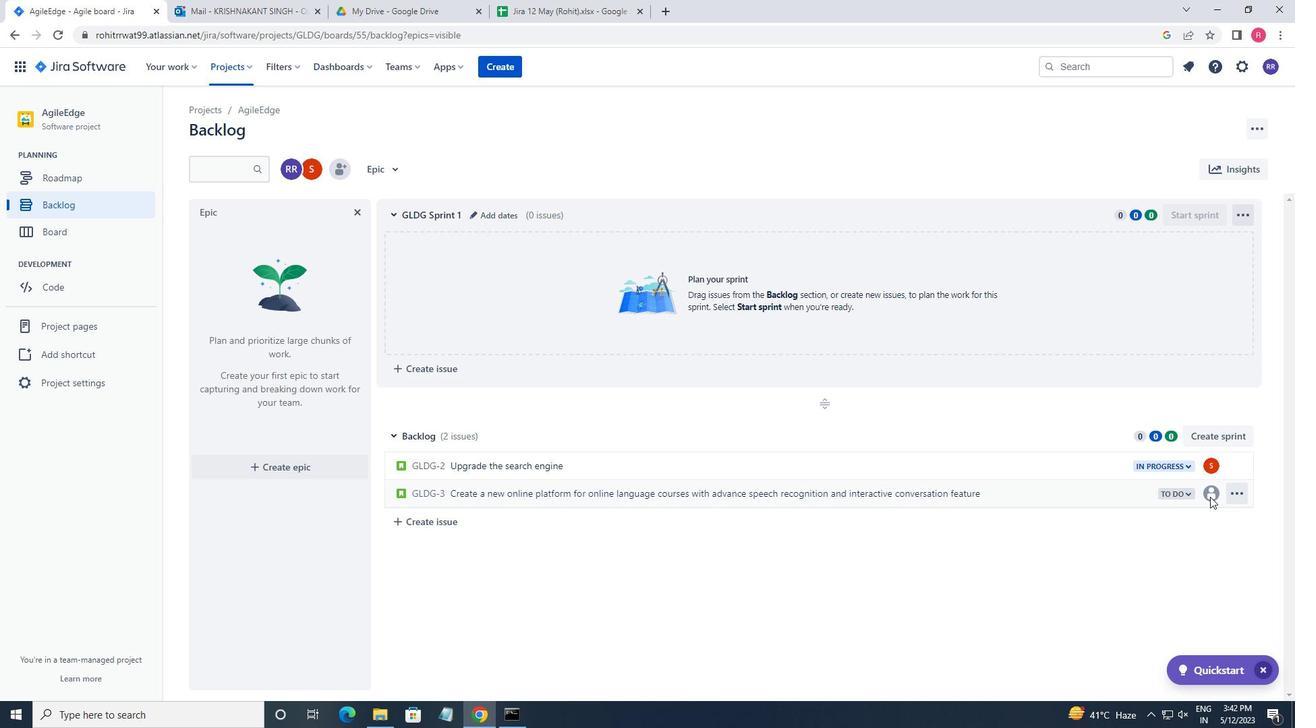 
Action: Mouse pressed left at (1210, 496)
Screenshot: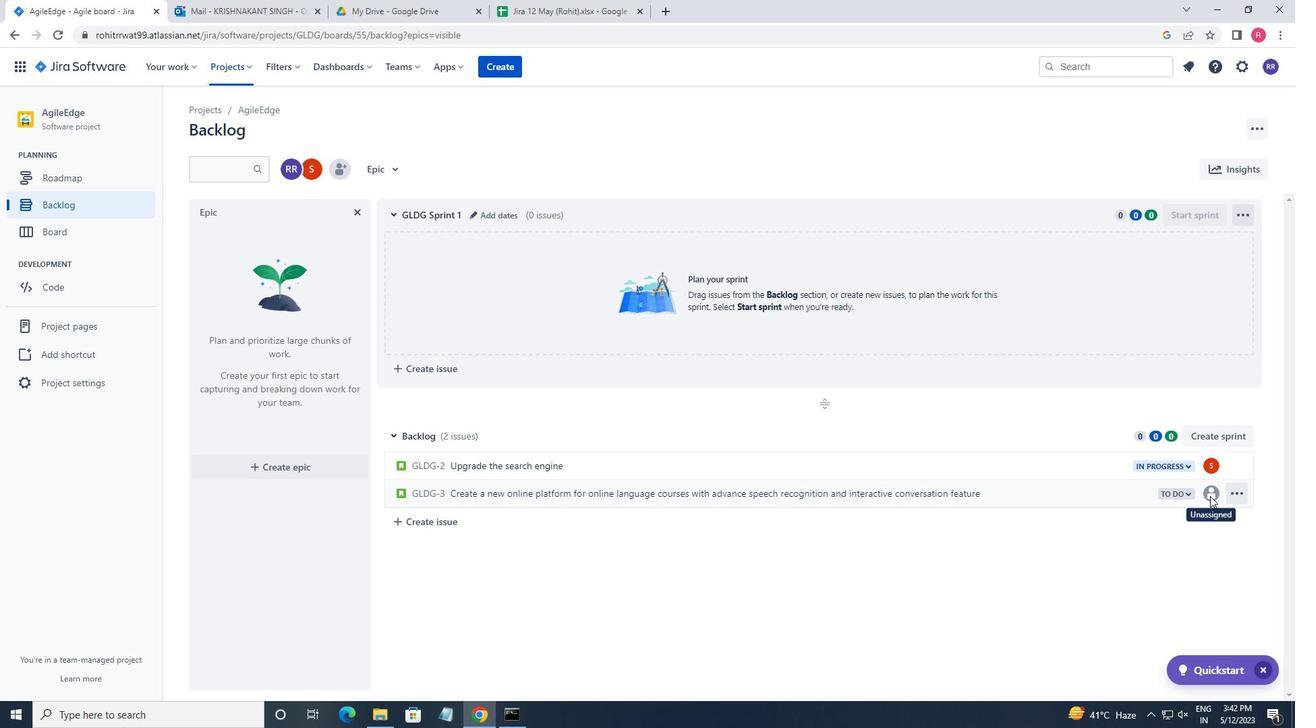 
Action: Key pressed SOFTAGE.1
Screenshot: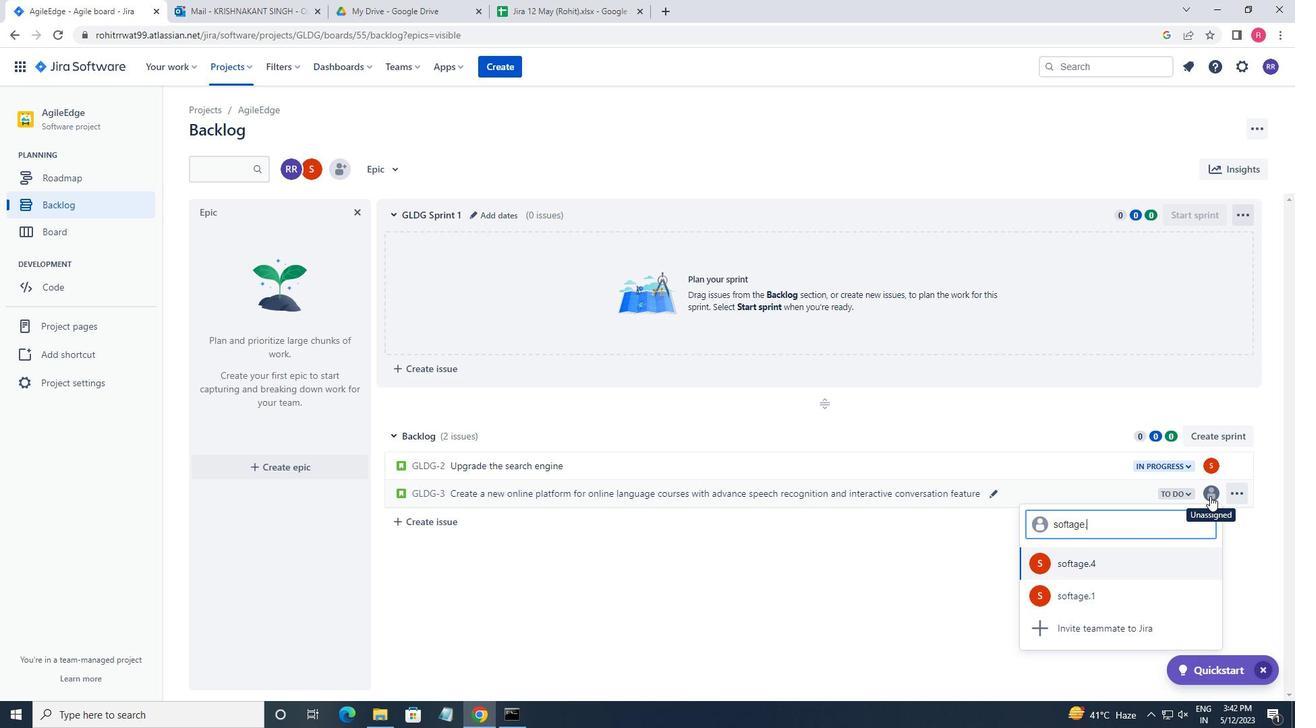 
Action: Mouse moved to (1151, 577)
Screenshot: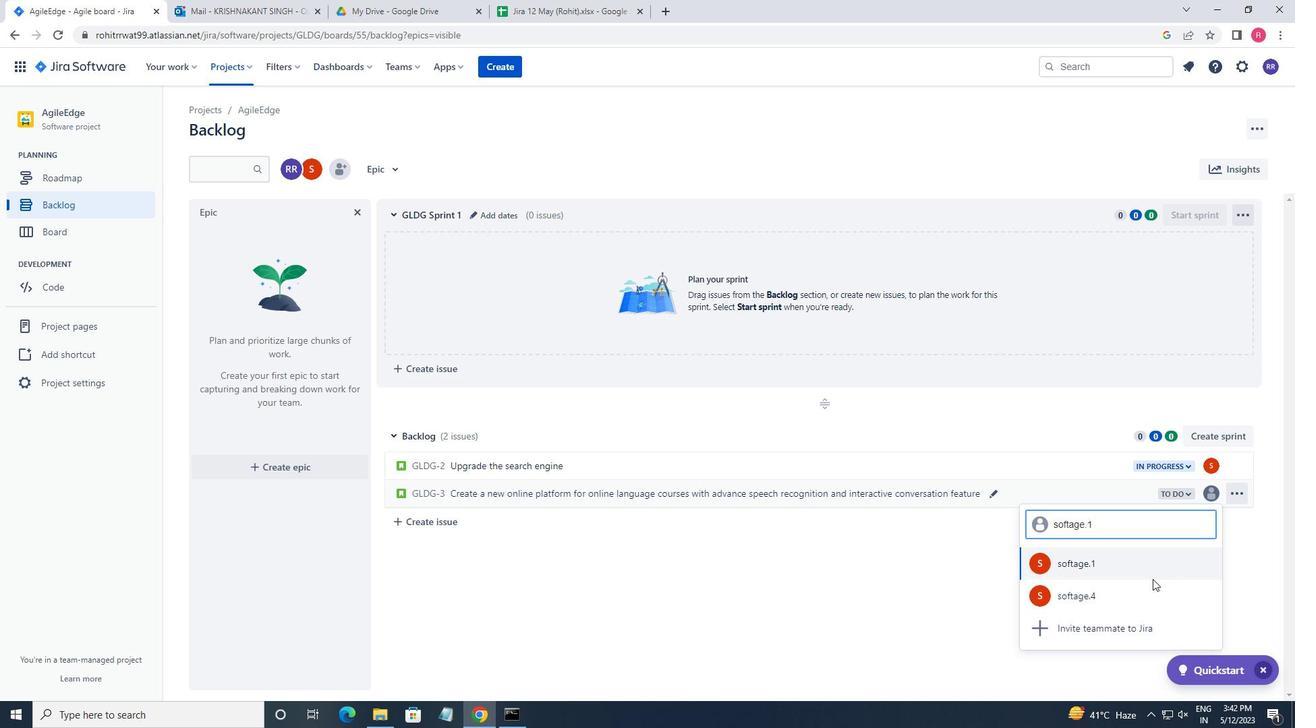 
Action: Mouse pressed left at (1151, 577)
Screenshot: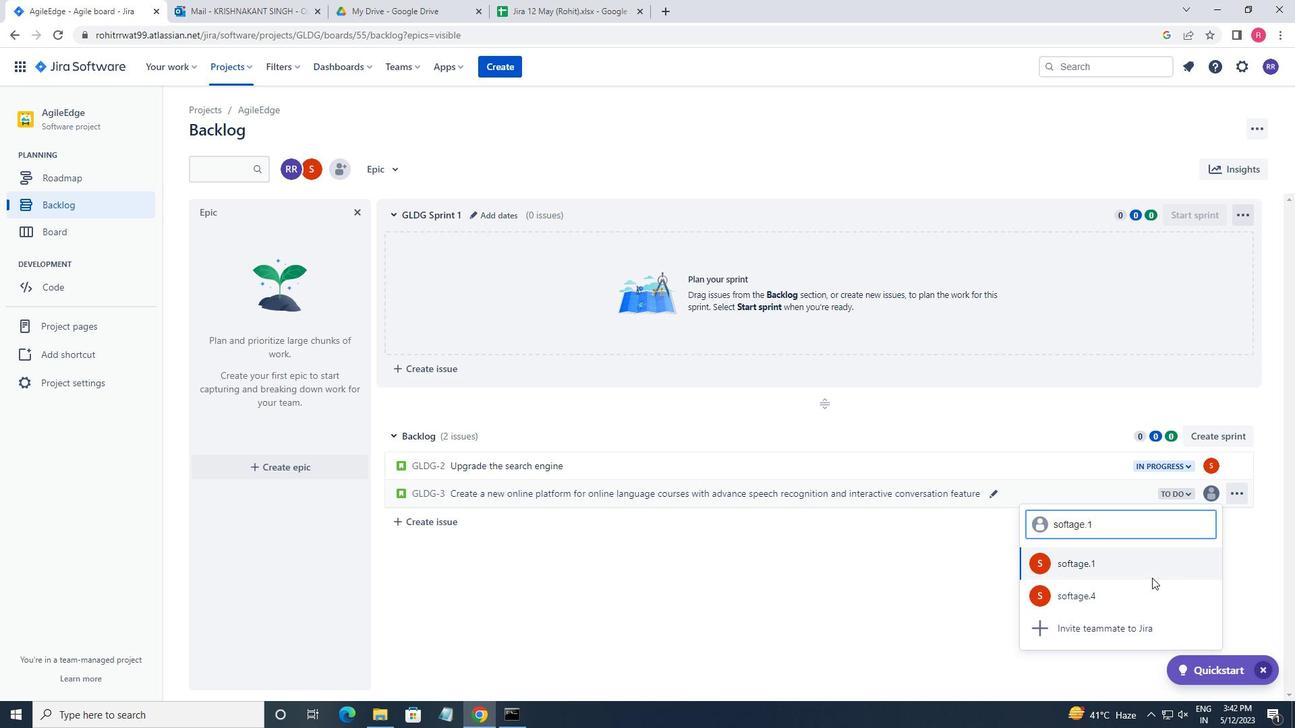 
Action: Mouse moved to (1172, 491)
Screenshot: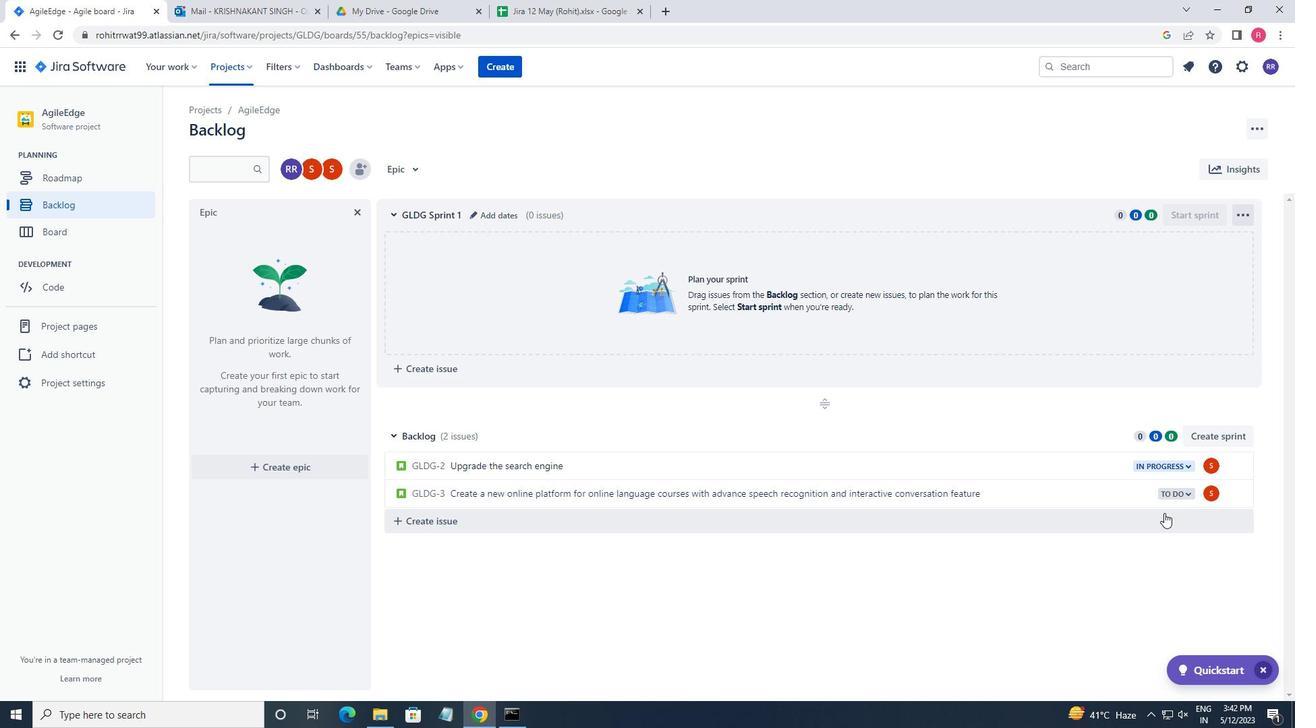 
Action: Mouse pressed left at (1172, 491)
Screenshot: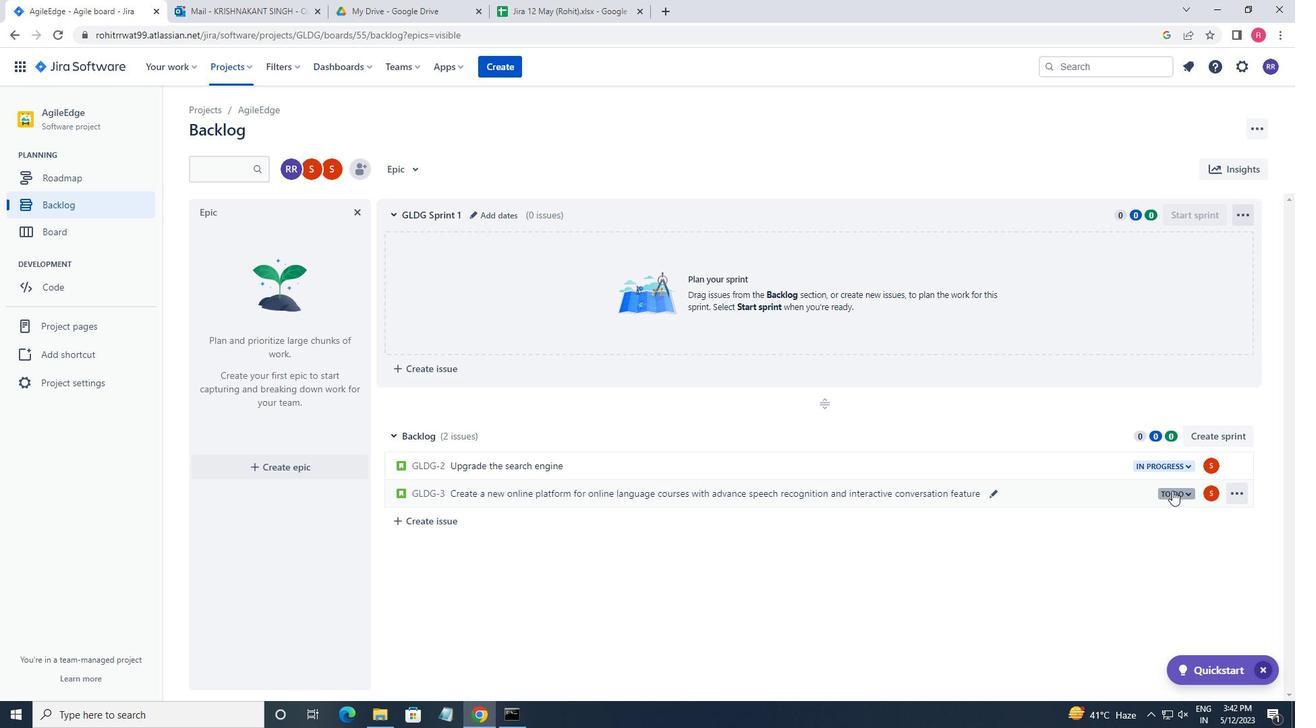 
Action: Mouse moved to (1125, 518)
Screenshot: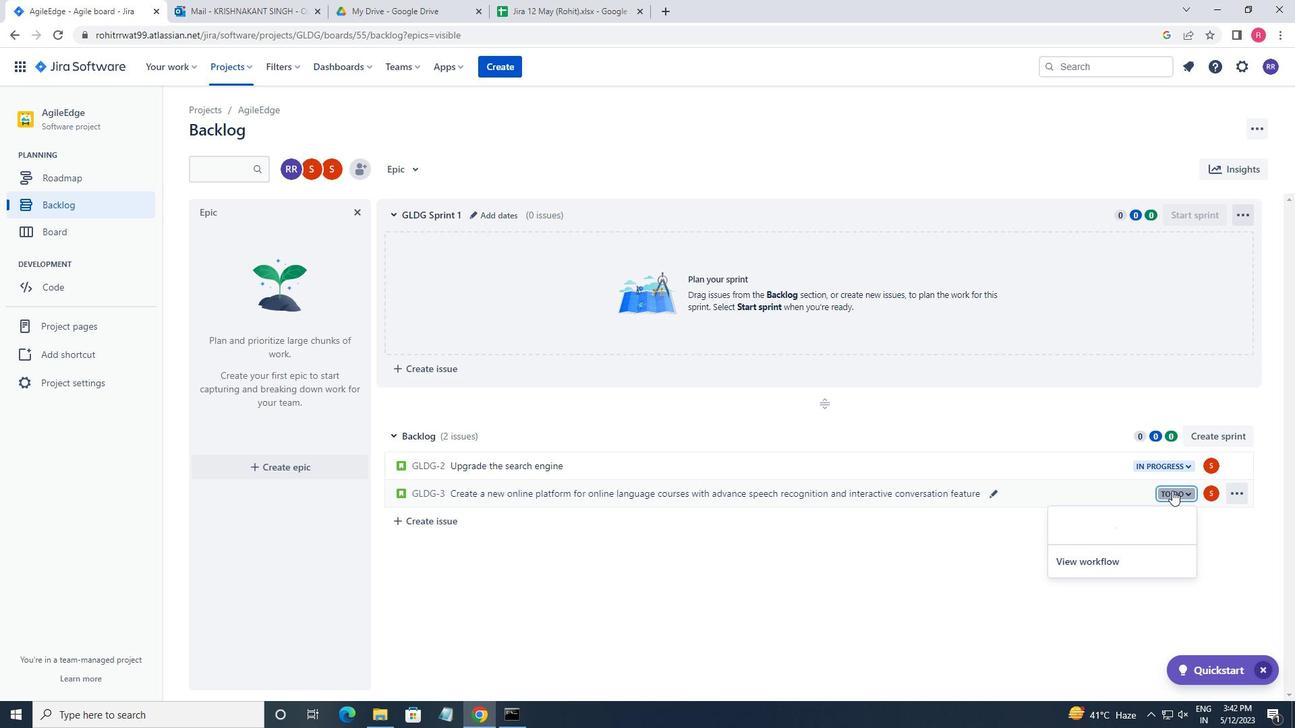 
Action: Mouse pressed left at (1125, 518)
Screenshot: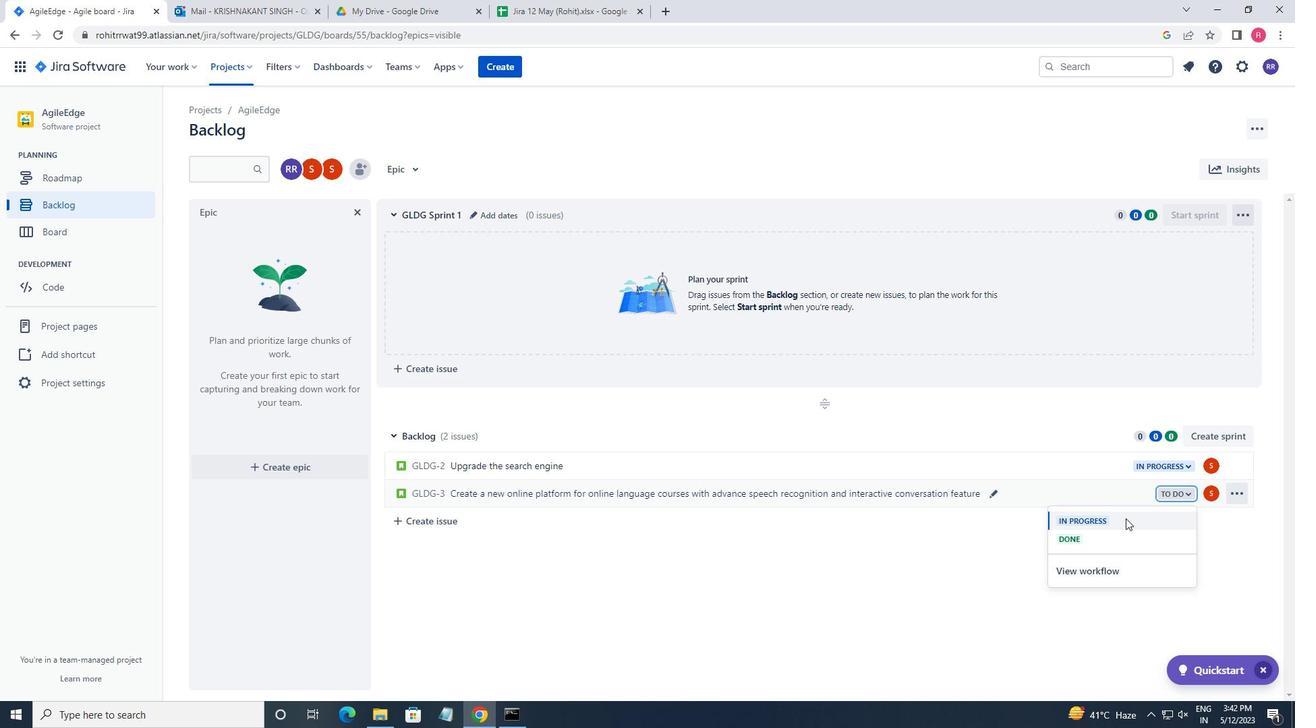 
